 Task: Assign in the project AgileDive the issue 'Create a new online platform for online personal finance courses with advanced budgeting and financial planning features' to the sprint 'Product Roadmap Sprint'. Assign in the project AgileDive the issue 'Implement a new cloud-based contract management system for a company with advanced contract creation and tracking features' to the sprint 'Product Roadmap Sprint'. Assign in the project AgileDive the issue 'Integrate a new video tutorial feature into an existing e-learning platform to improve user engagement and learning outcomes' to the sprint 'Product Roadmap Sprint'. Assign in the project AgileDive the issue 'Develop a new tool for automated testing of cross-device compatibility and responsiveness' to the sprint 'Product Roadmap Sprint'
Action: Mouse moved to (585, 721)
Screenshot: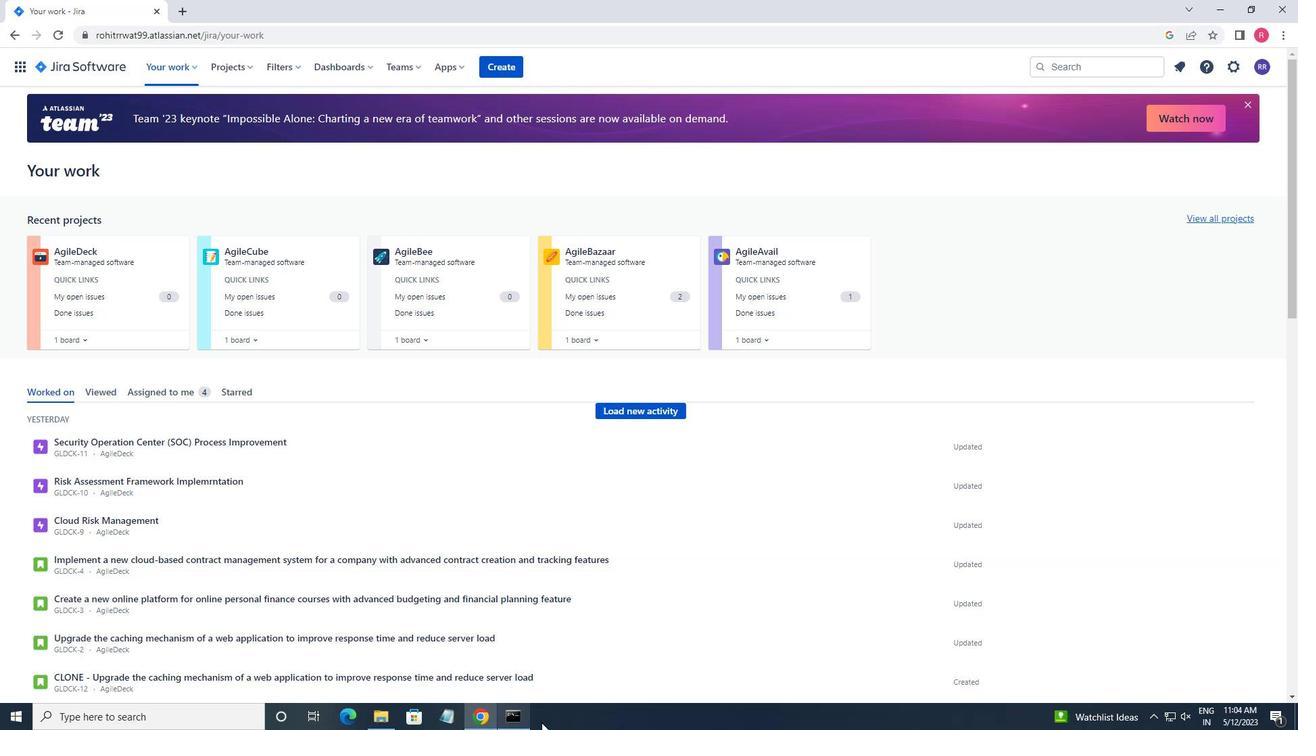 
Action: Mouse scrolled (585, 721) with delta (0, 0)
Screenshot: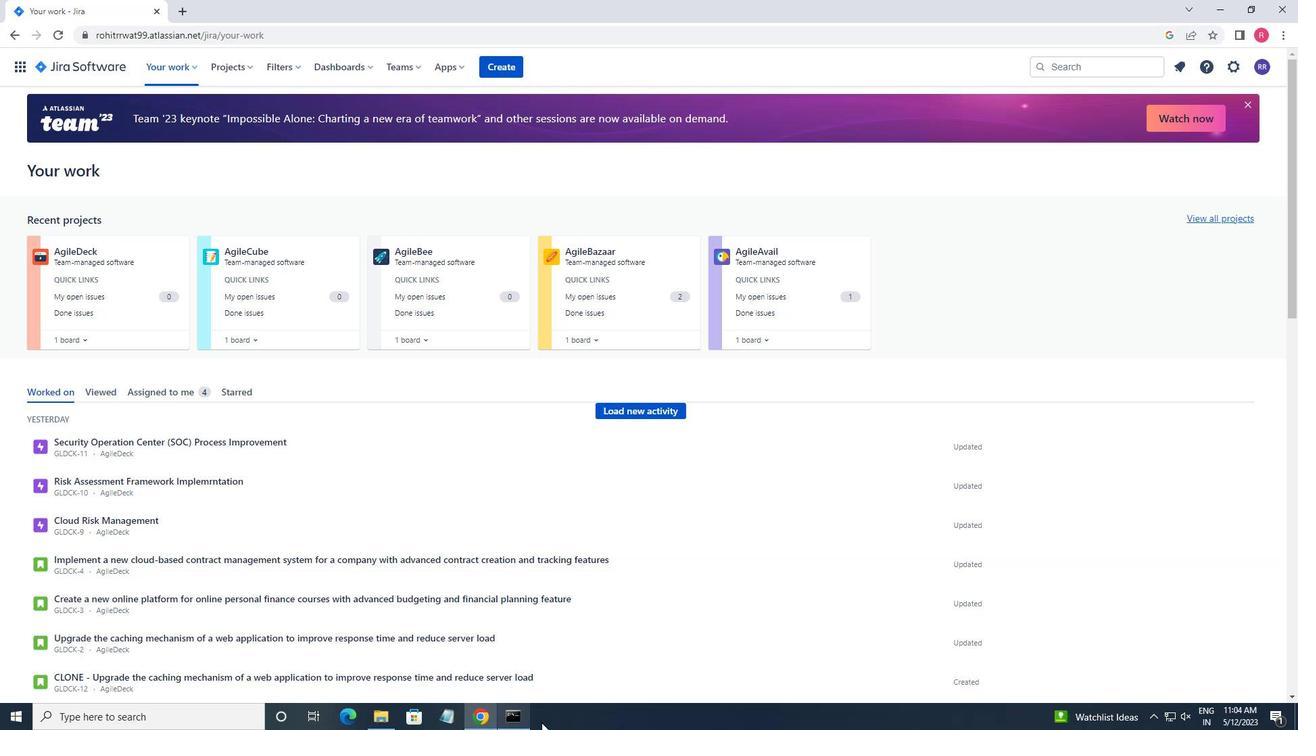 
Action: Mouse moved to (602, 715)
Screenshot: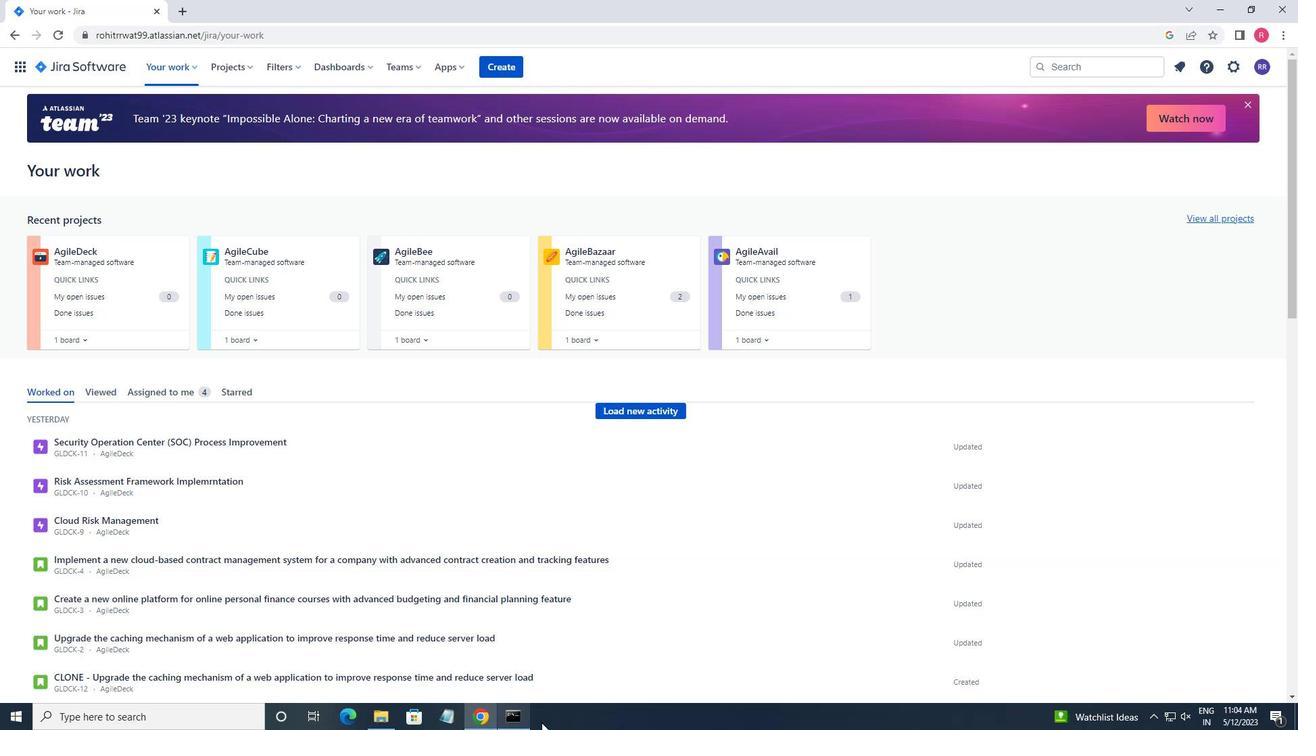 
Action: Mouse scrolled (602, 714) with delta (0, 0)
Screenshot: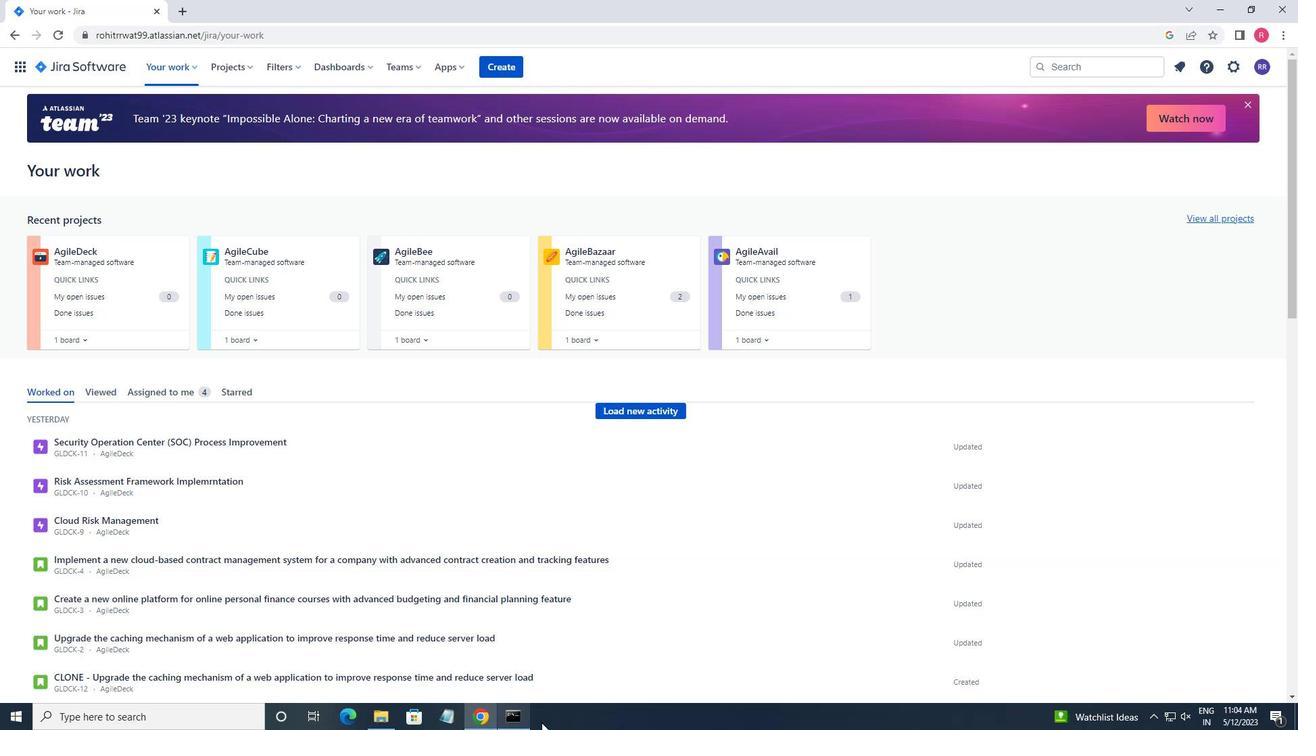 
Action: Mouse moved to (240, 71)
Screenshot: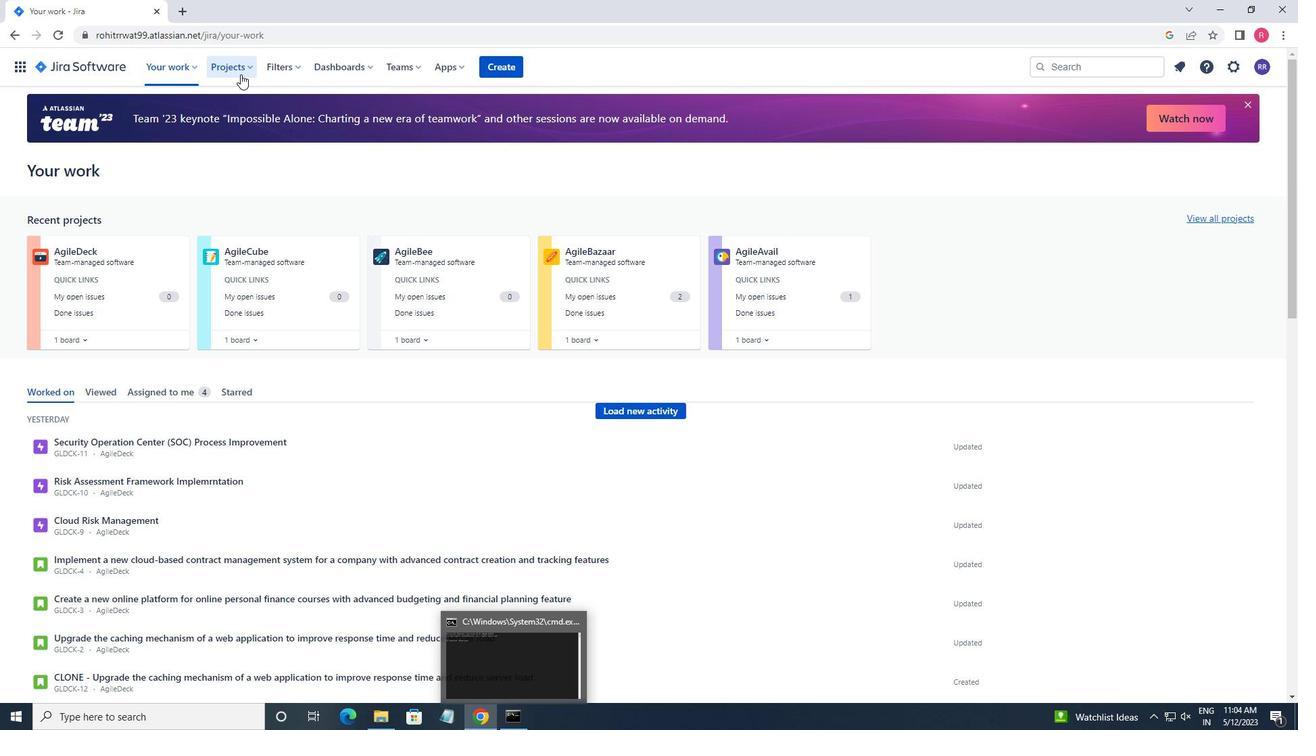 
Action: Mouse pressed left at (240, 71)
Screenshot: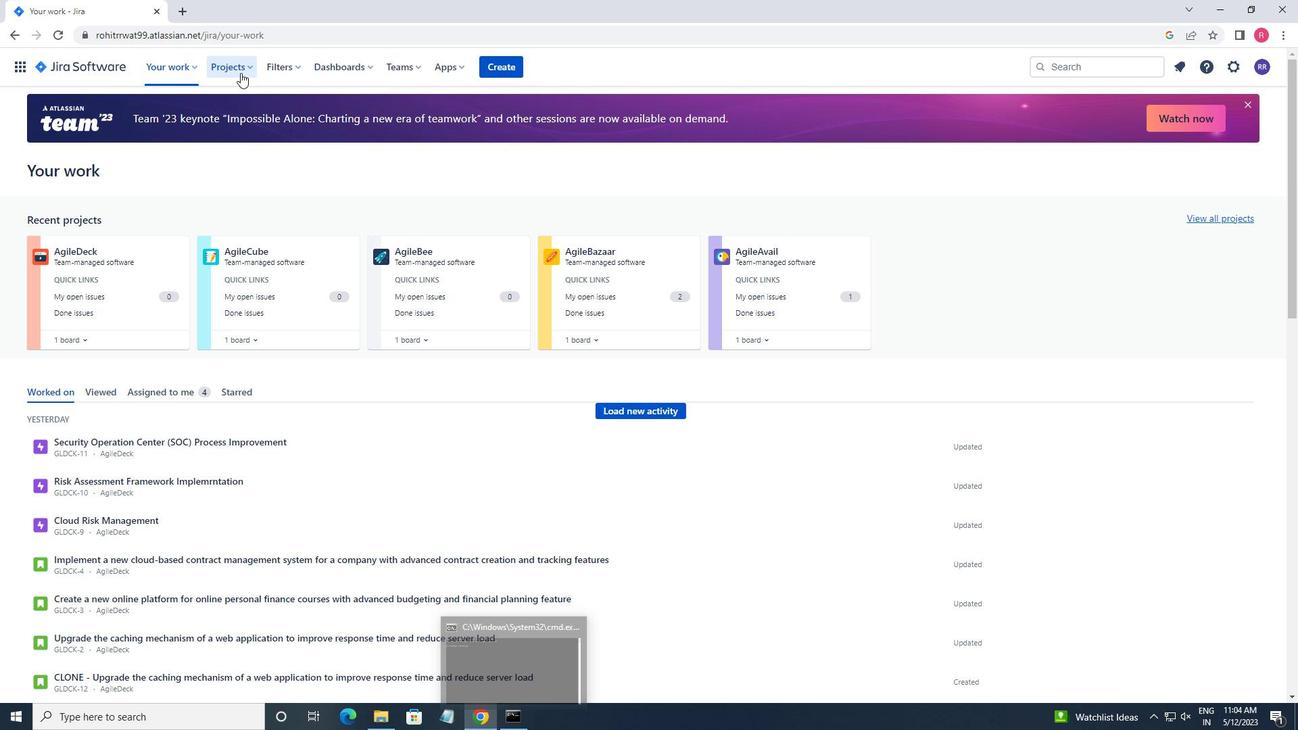 
Action: Mouse moved to (261, 138)
Screenshot: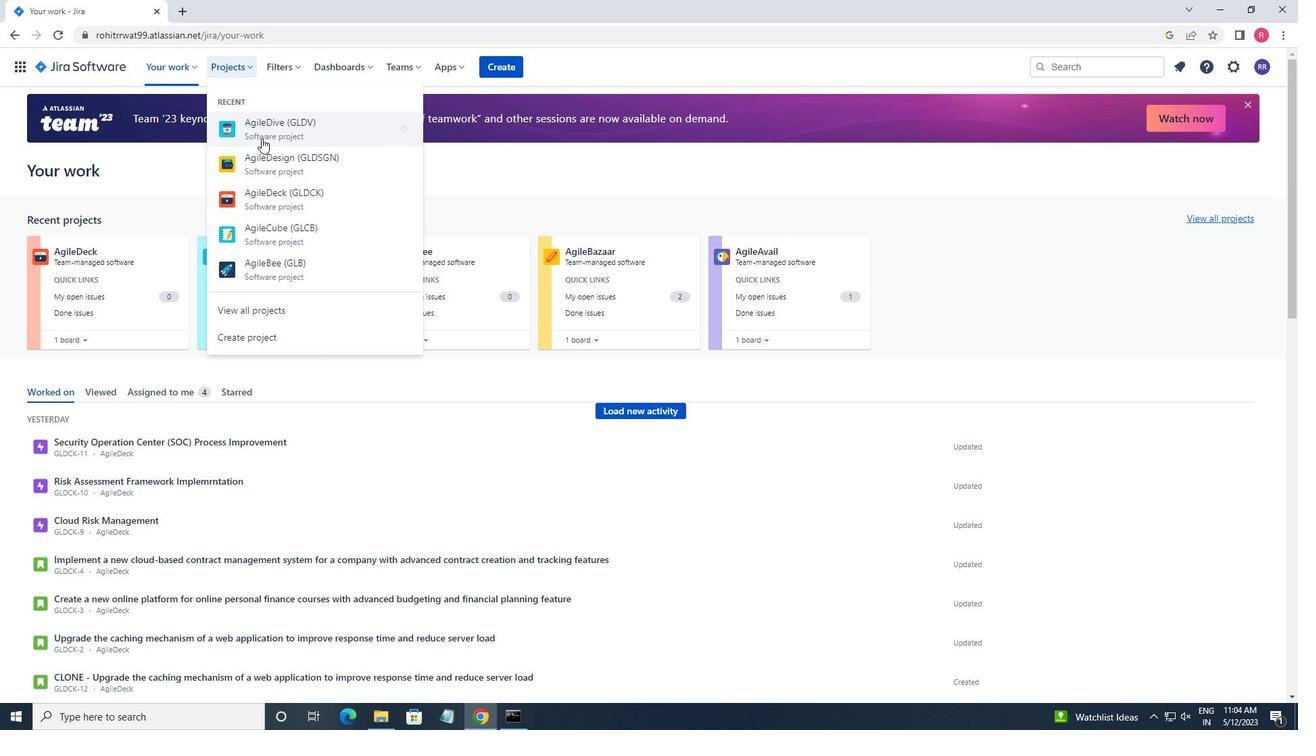 
Action: Mouse pressed left at (261, 138)
Screenshot: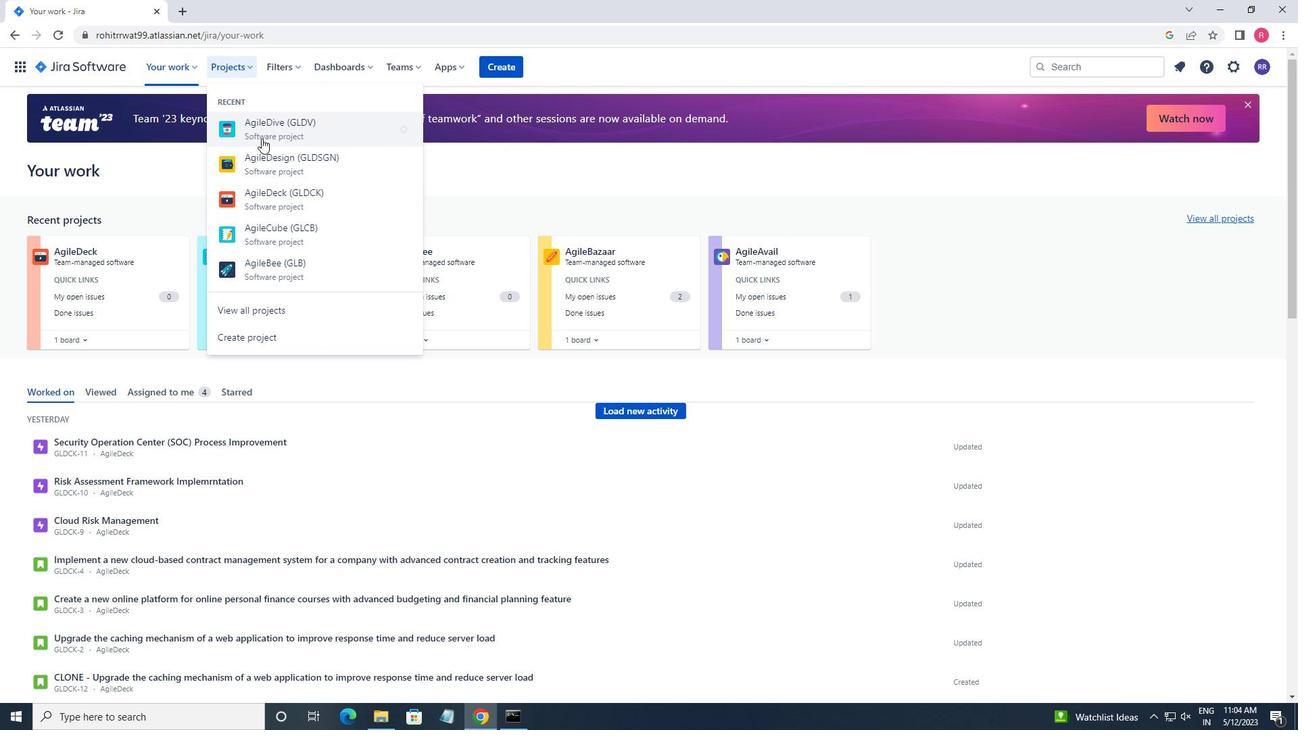 
Action: Mouse moved to (73, 200)
Screenshot: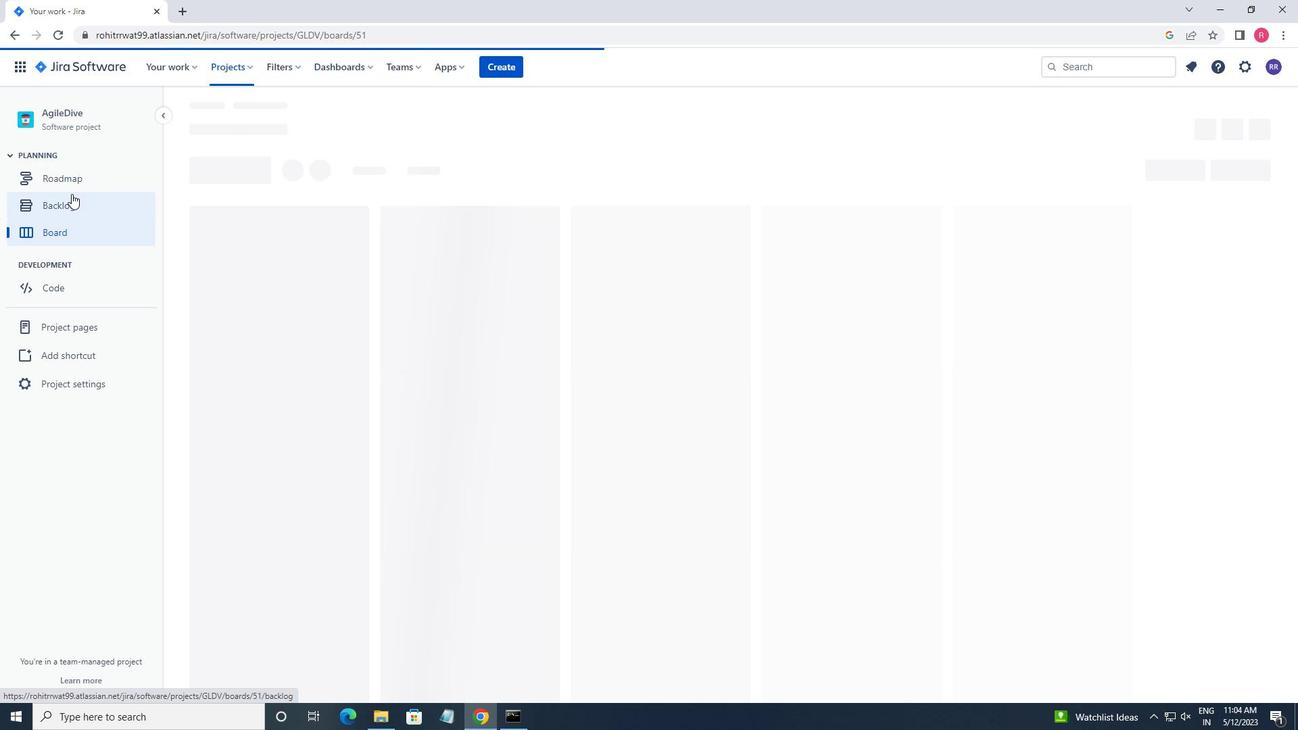 
Action: Mouse pressed left at (73, 200)
Screenshot: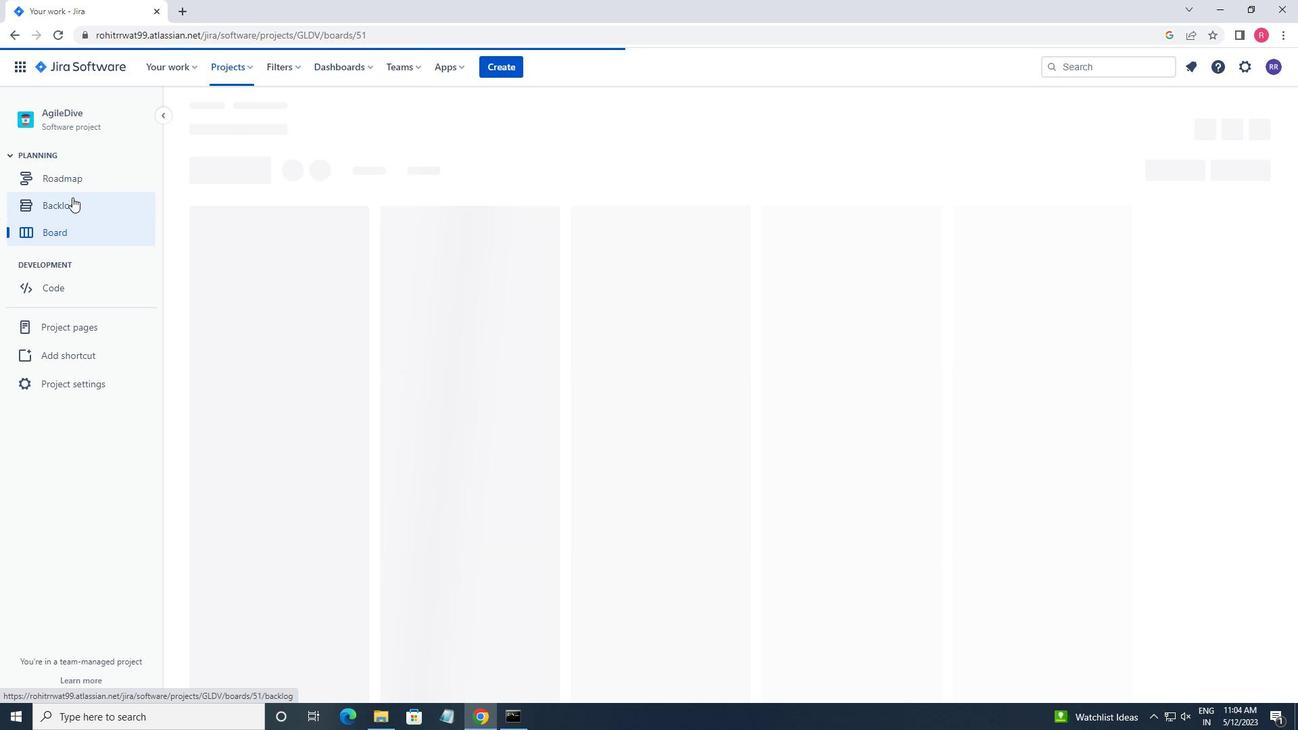 
Action: Mouse moved to (494, 443)
Screenshot: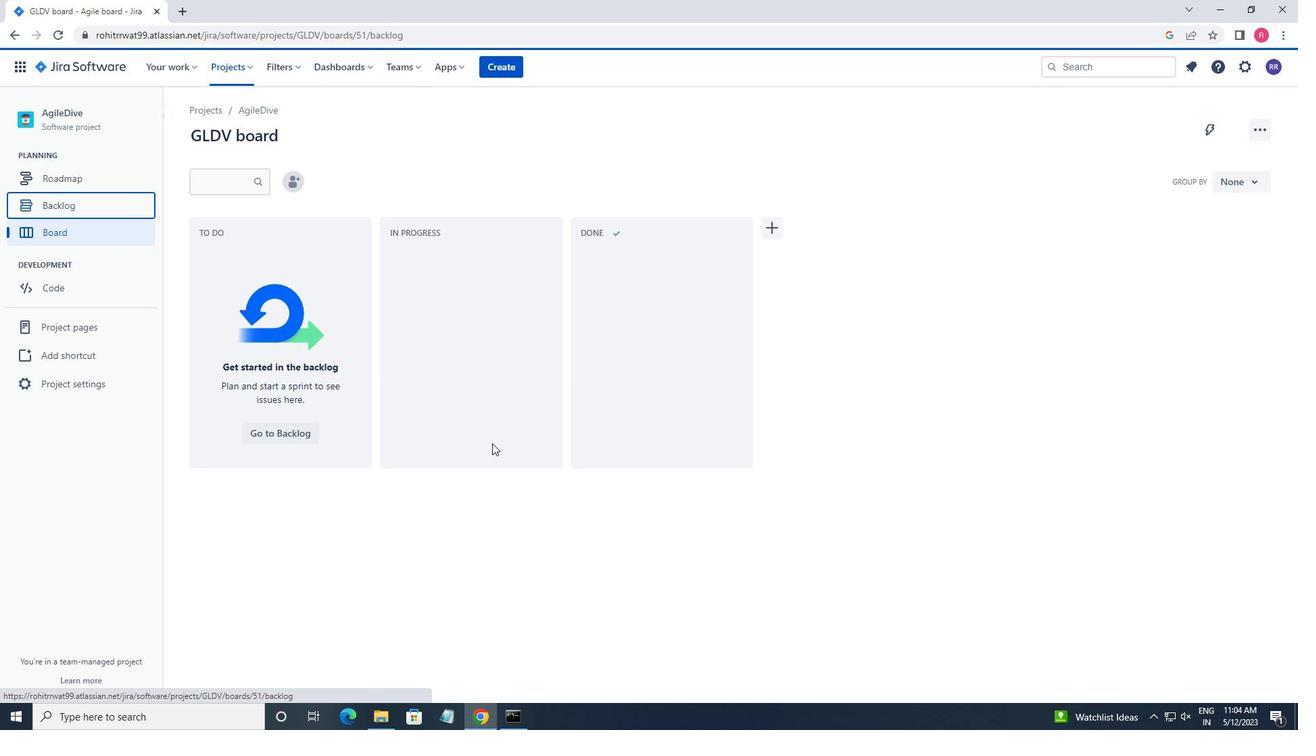 
Action: Mouse scrolled (494, 442) with delta (0, 0)
Screenshot: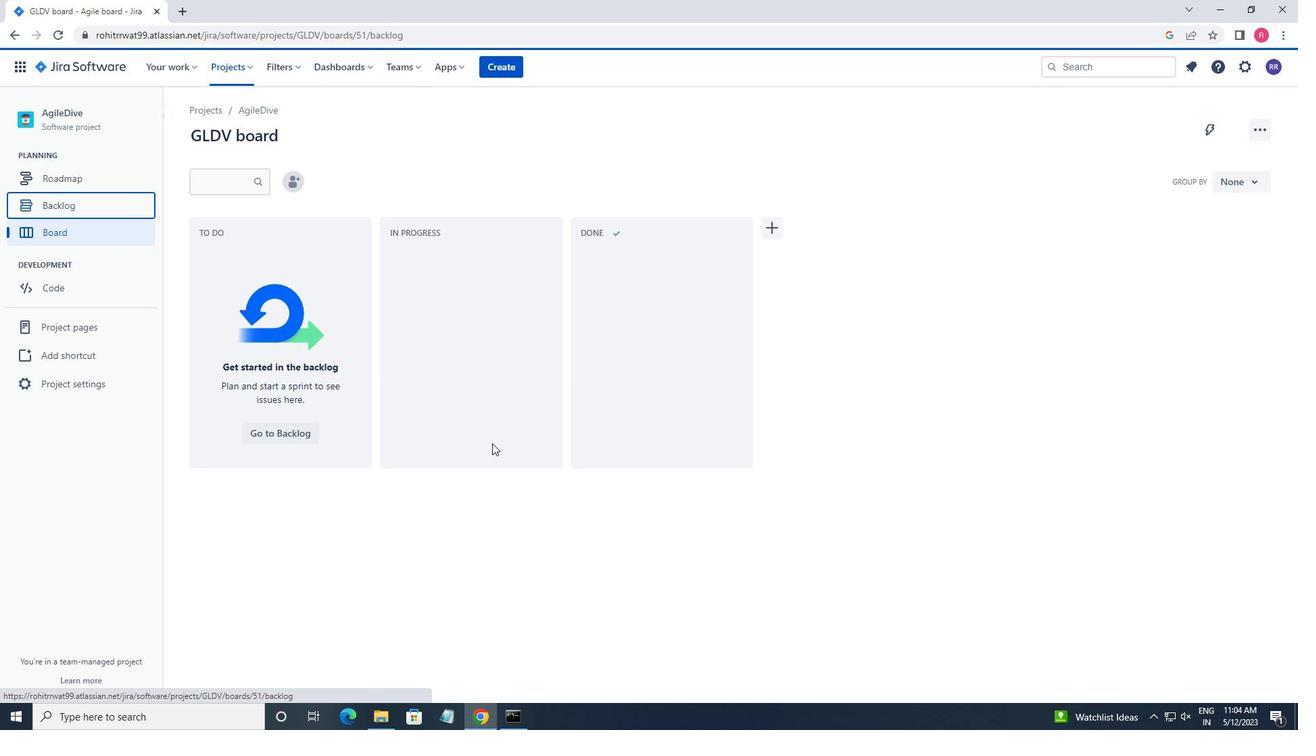 
Action: Mouse moved to (497, 445)
Screenshot: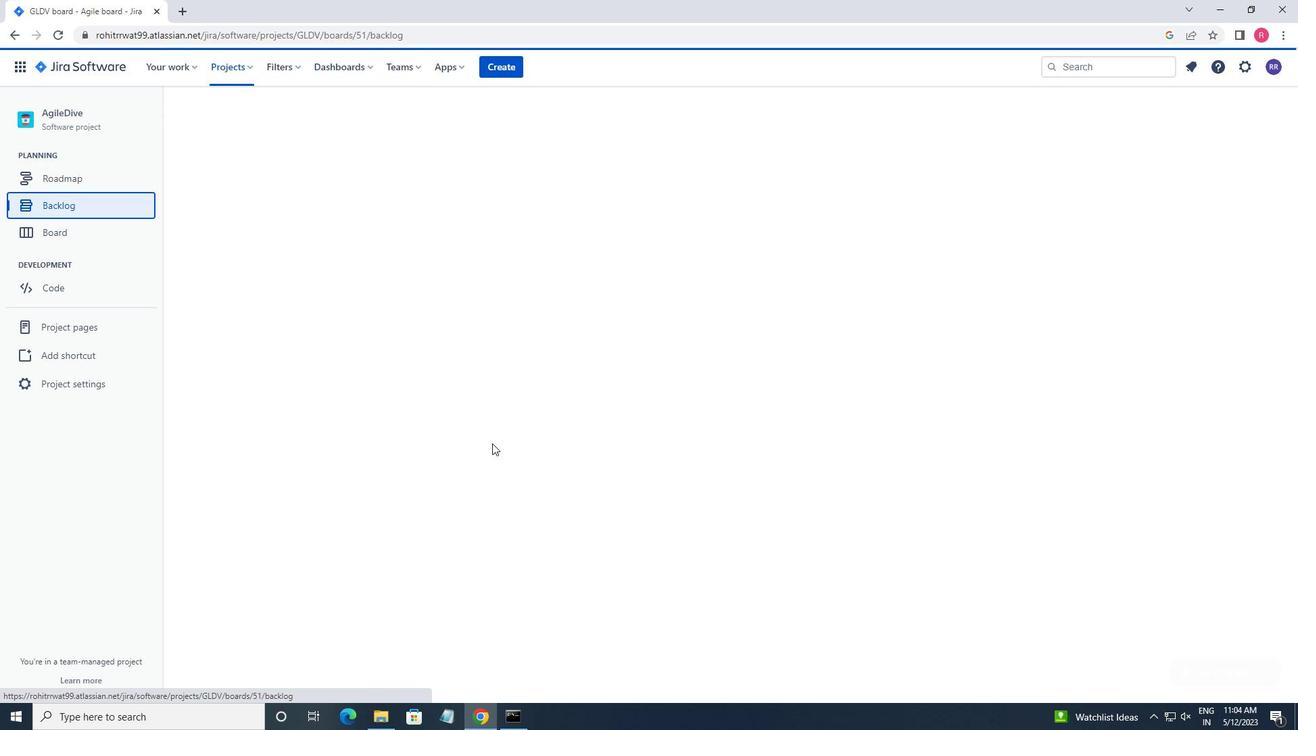 
Action: Mouse scrolled (497, 444) with delta (0, 0)
Screenshot: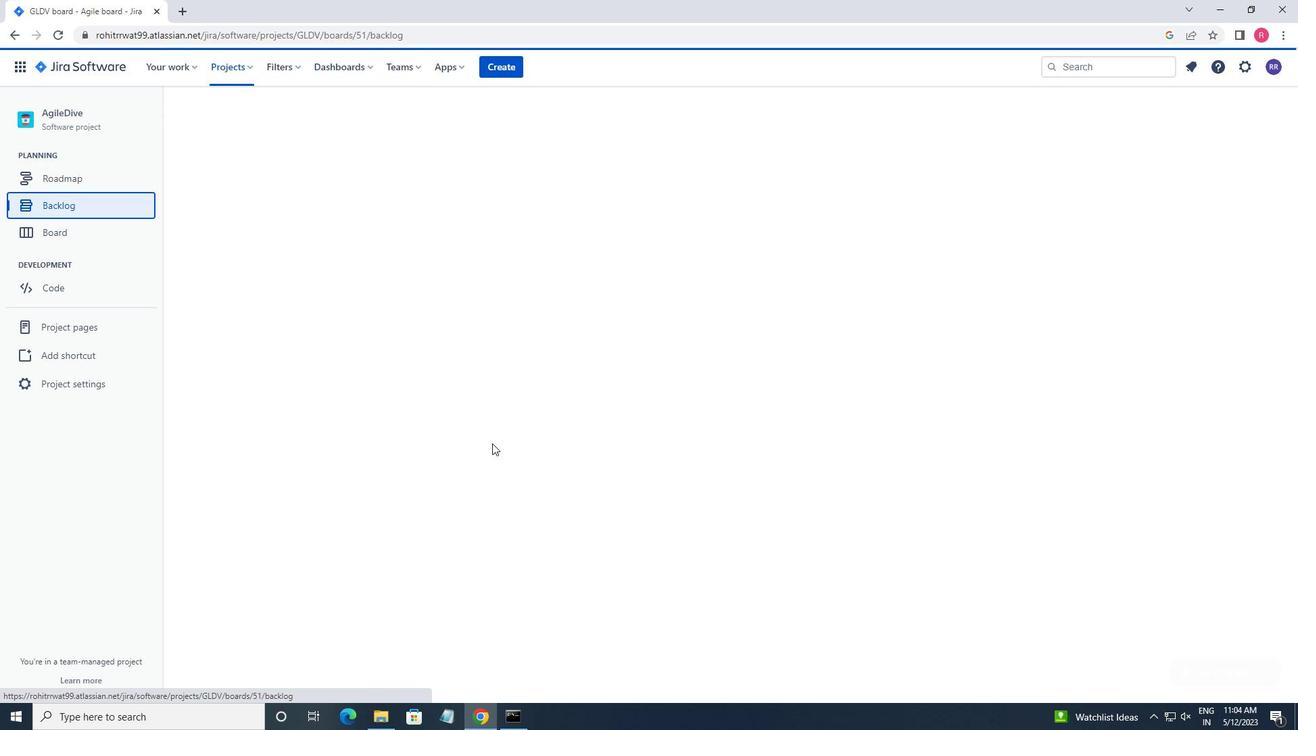 
Action: Mouse moved to (500, 447)
Screenshot: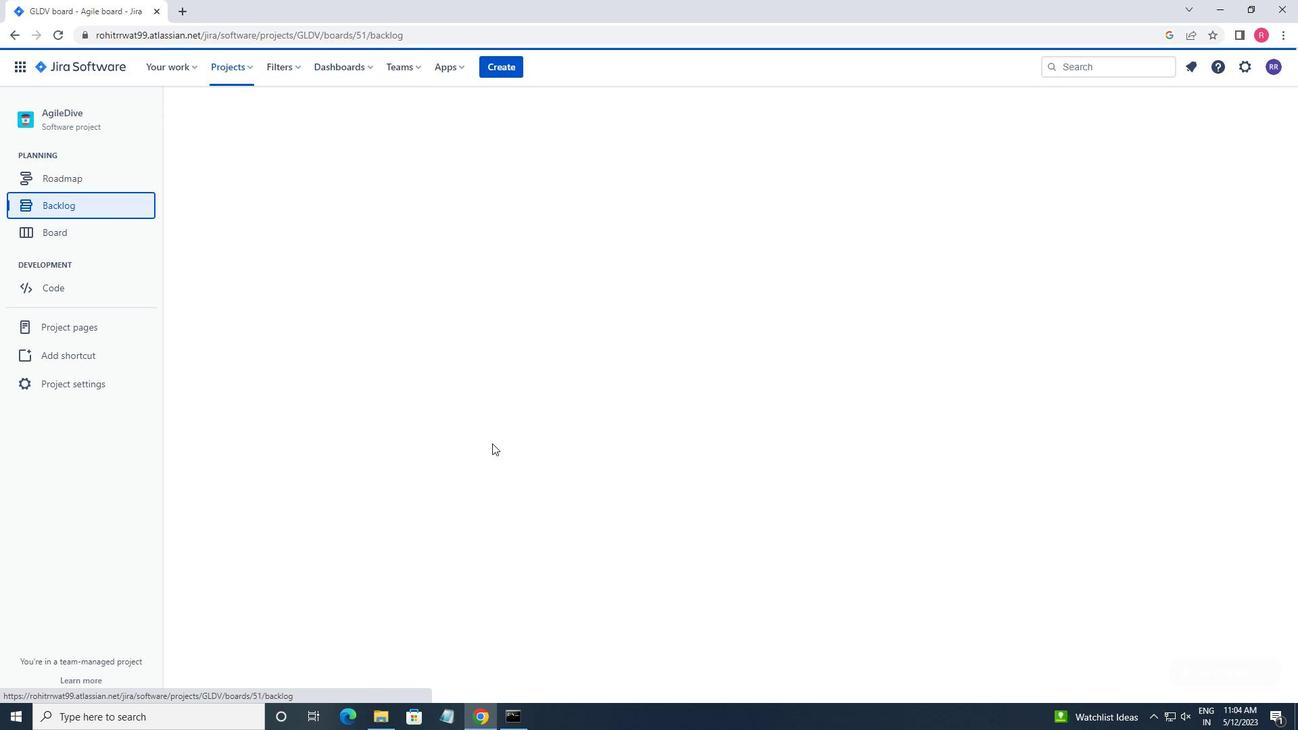 
Action: Mouse scrolled (500, 446) with delta (0, 0)
Screenshot: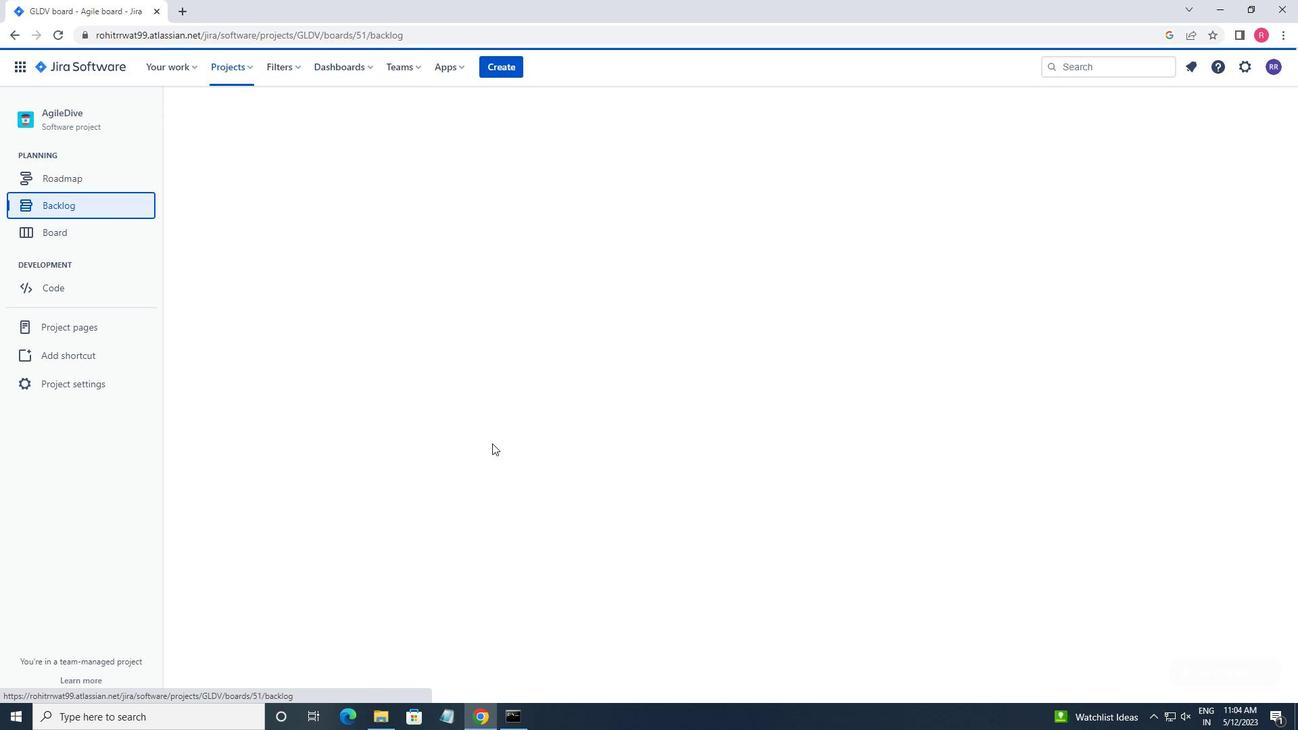 
Action: Mouse moved to (502, 447)
Screenshot: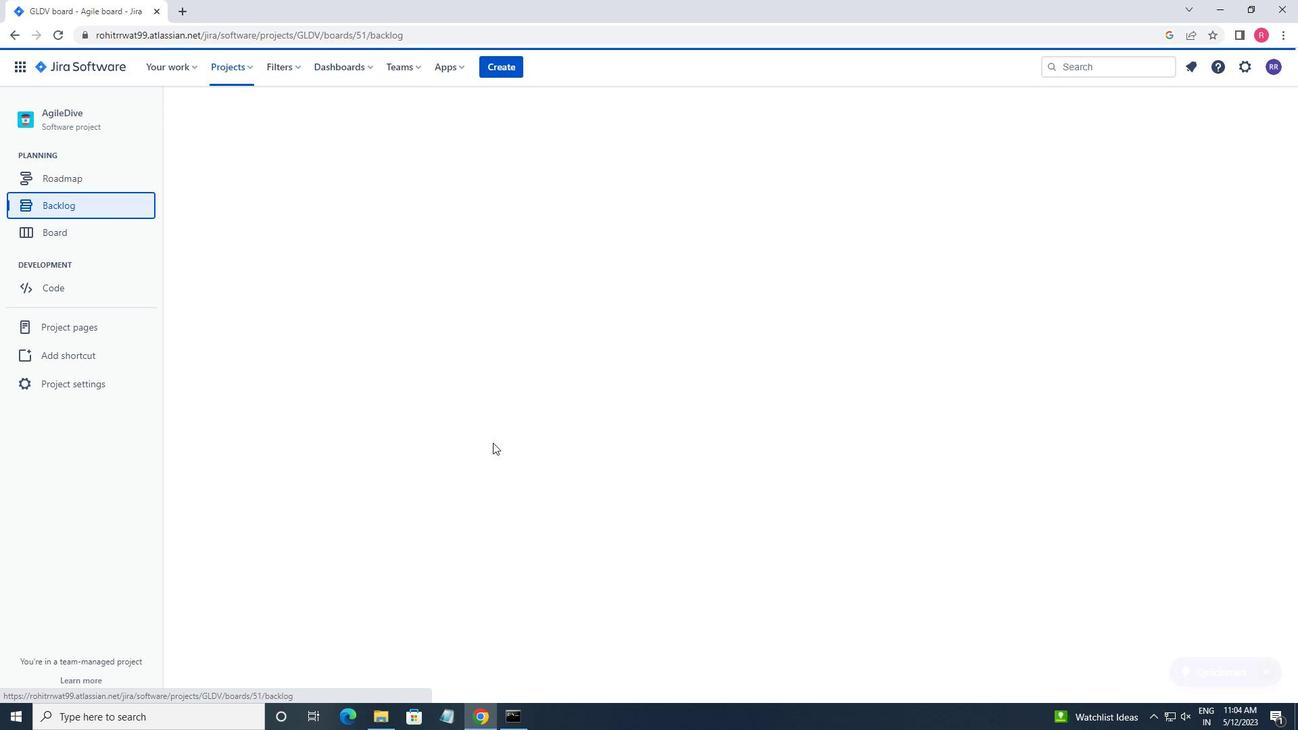 
Action: Mouse scrolled (502, 446) with delta (0, 0)
Screenshot: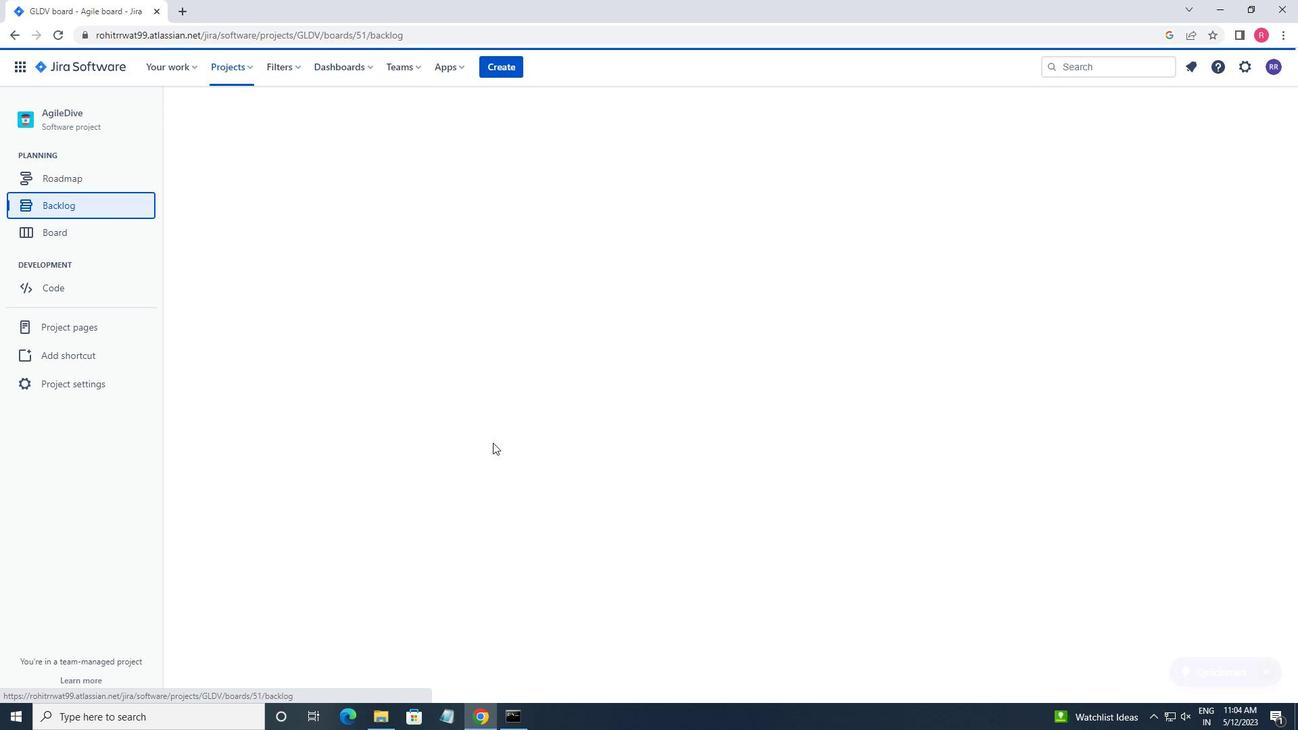 
Action: Mouse moved to (504, 448)
Screenshot: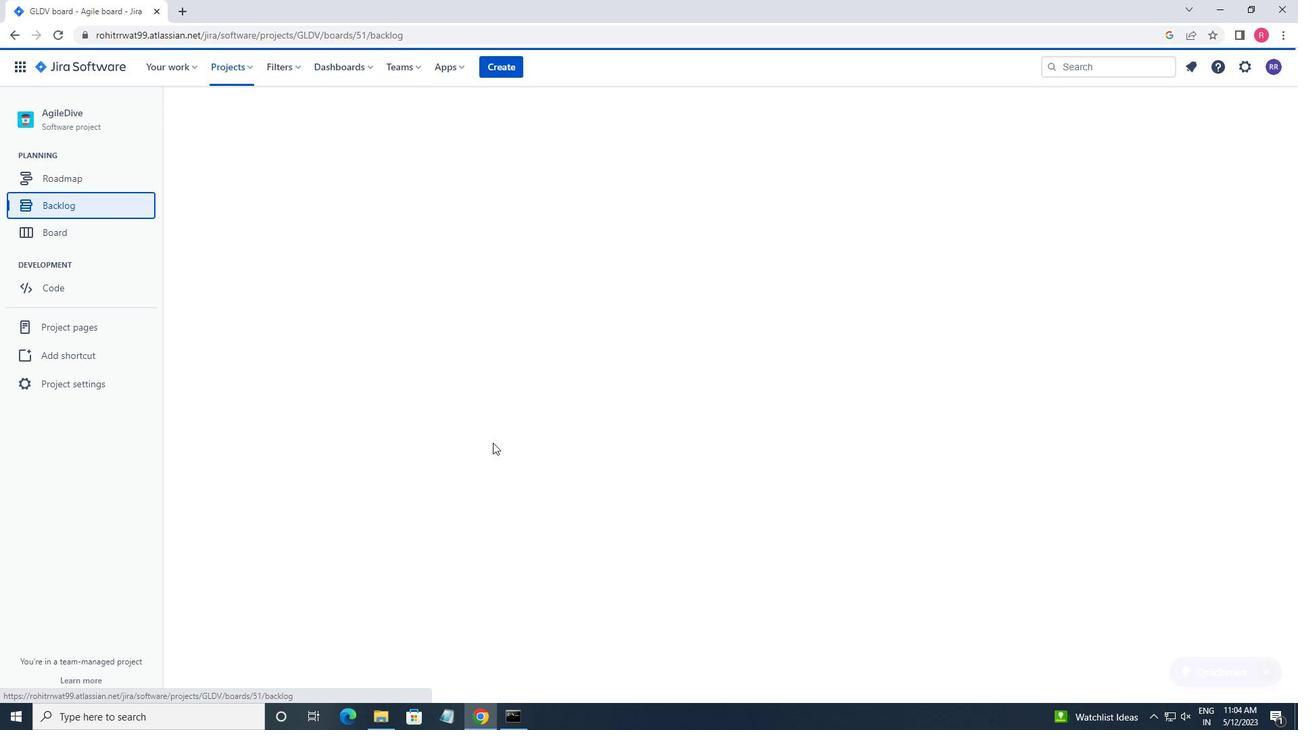 
Action: Mouse scrolled (504, 447) with delta (0, 0)
Screenshot: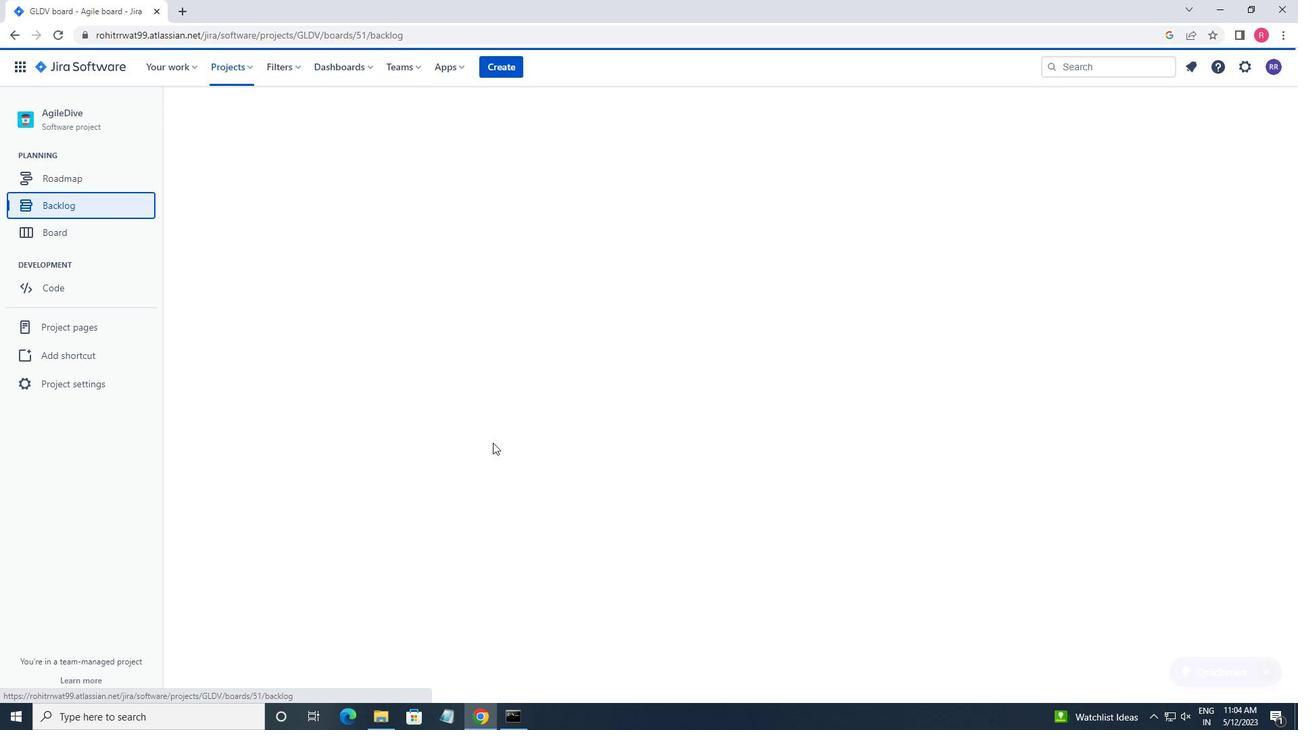 
Action: Mouse moved to (513, 449)
Screenshot: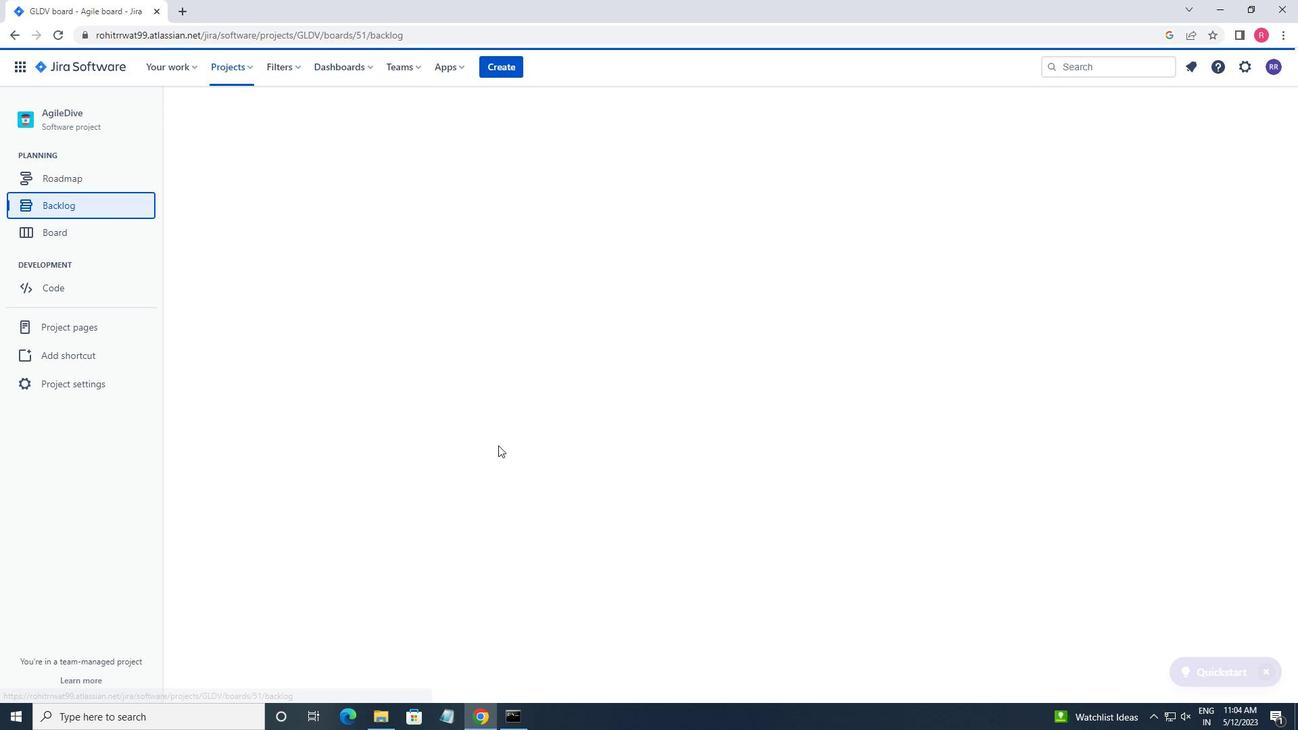 
Action: Mouse scrolled (513, 448) with delta (0, 0)
Screenshot: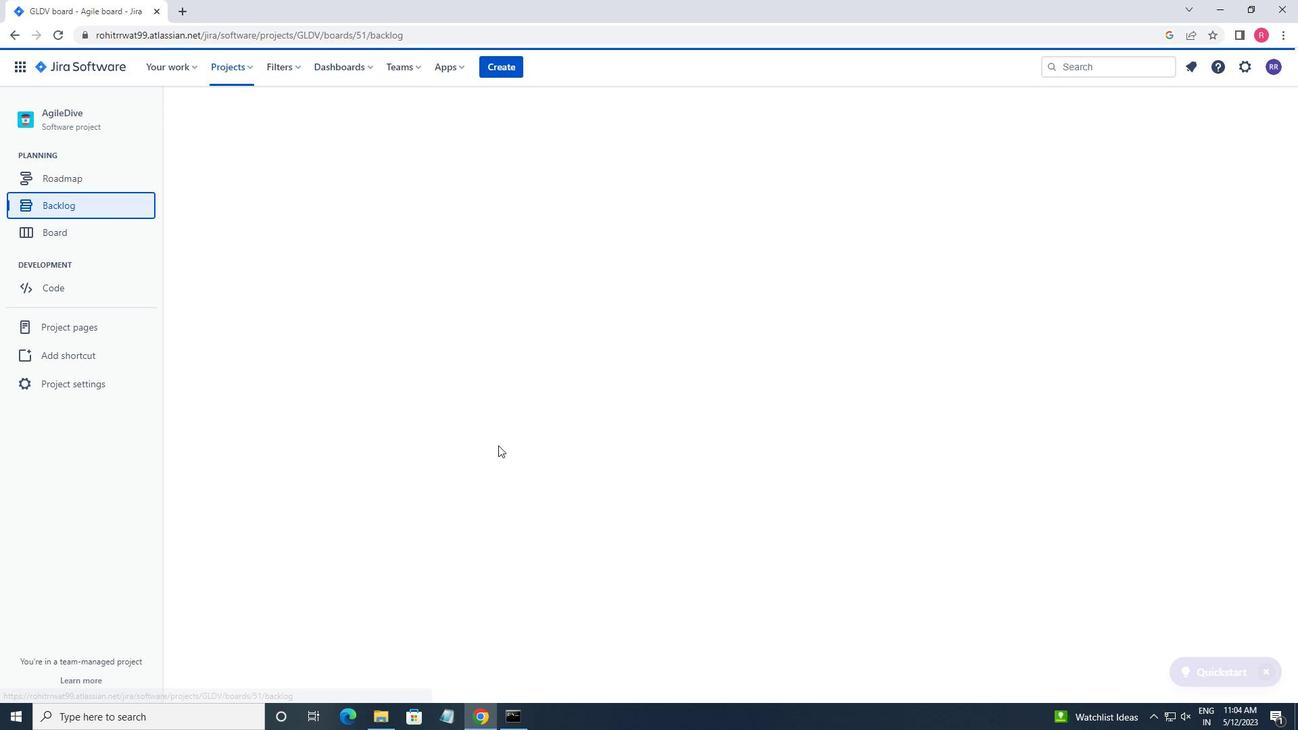 
Action: Mouse moved to (585, 471)
Screenshot: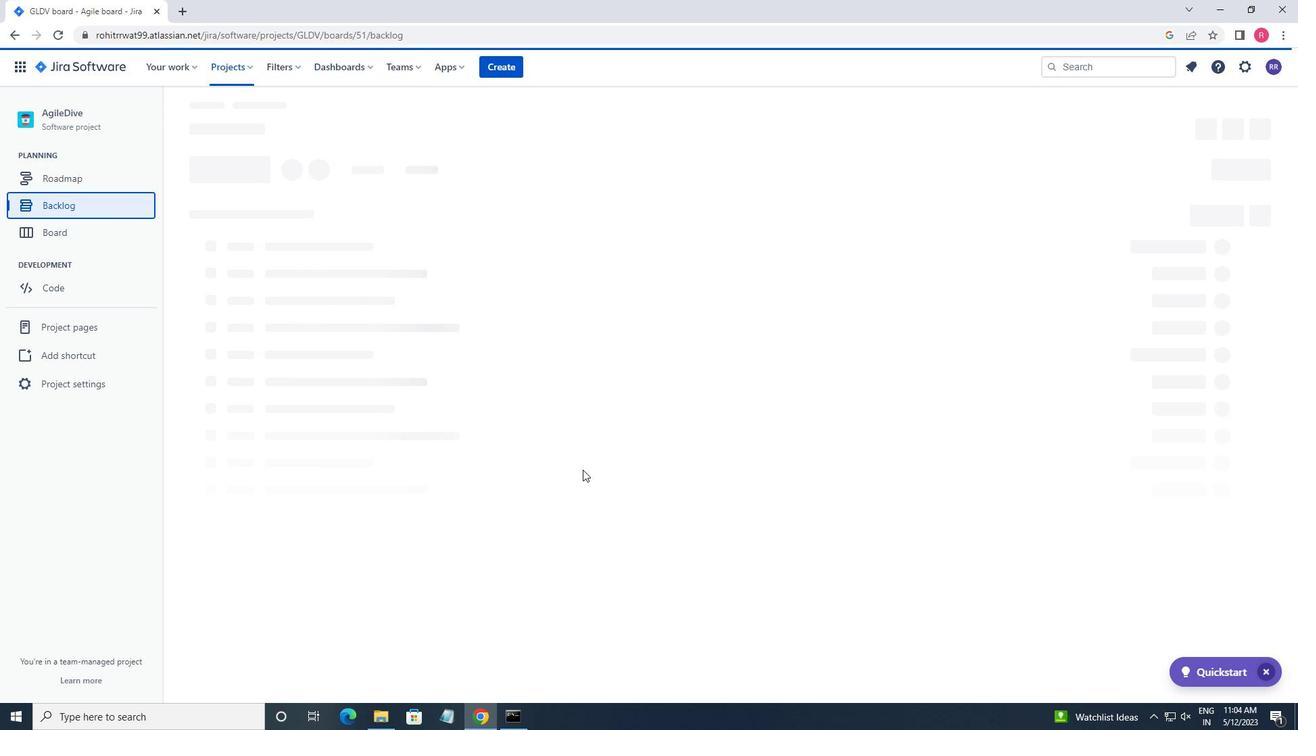 
Action: Mouse scrolled (585, 470) with delta (0, 0)
Screenshot: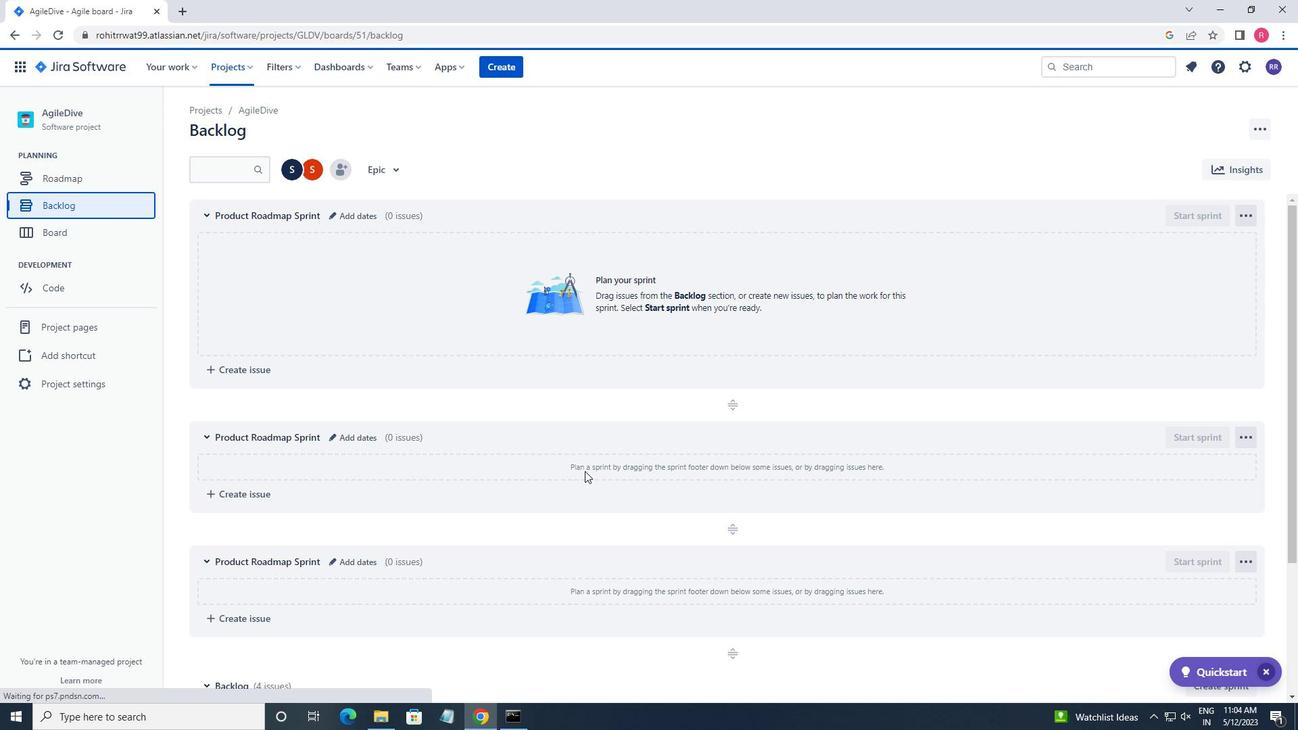 
Action: Mouse scrolled (585, 470) with delta (0, 0)
Screenshot: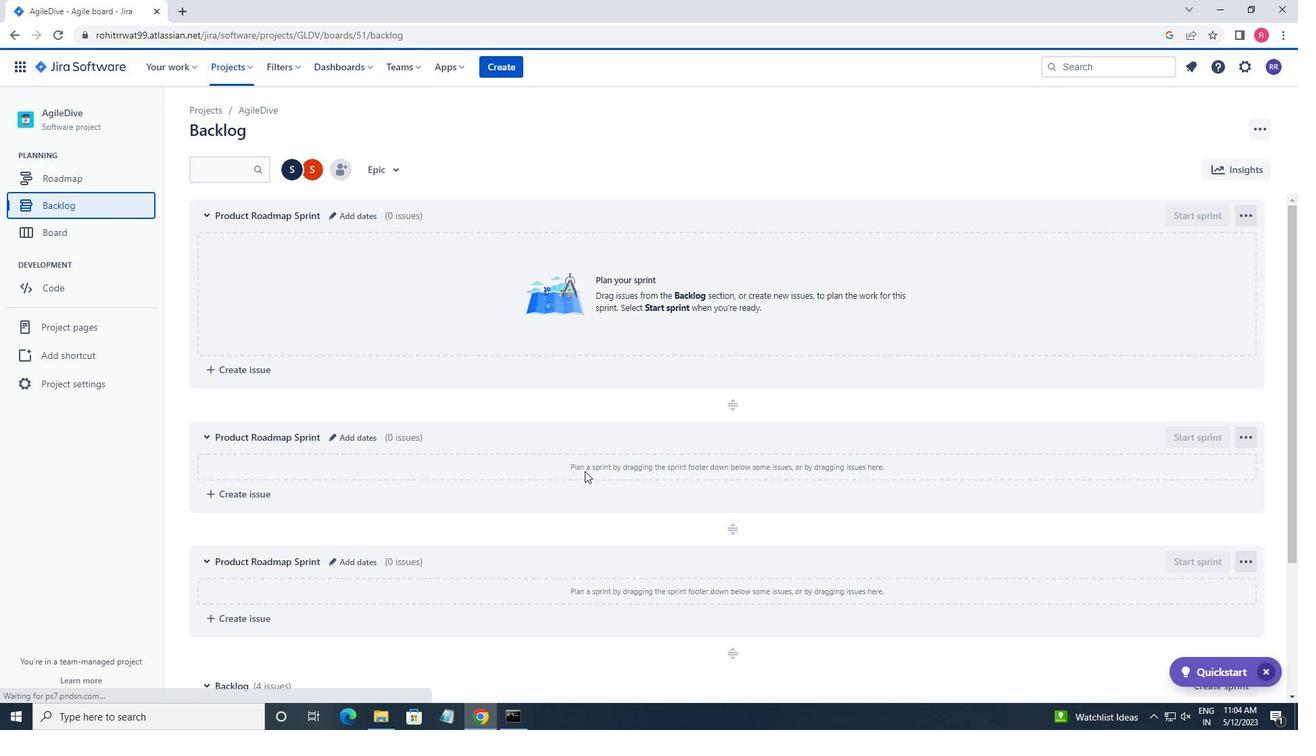 
Action: Mouse scrolled (585, 470) with delta (0, 0)
Screenshot: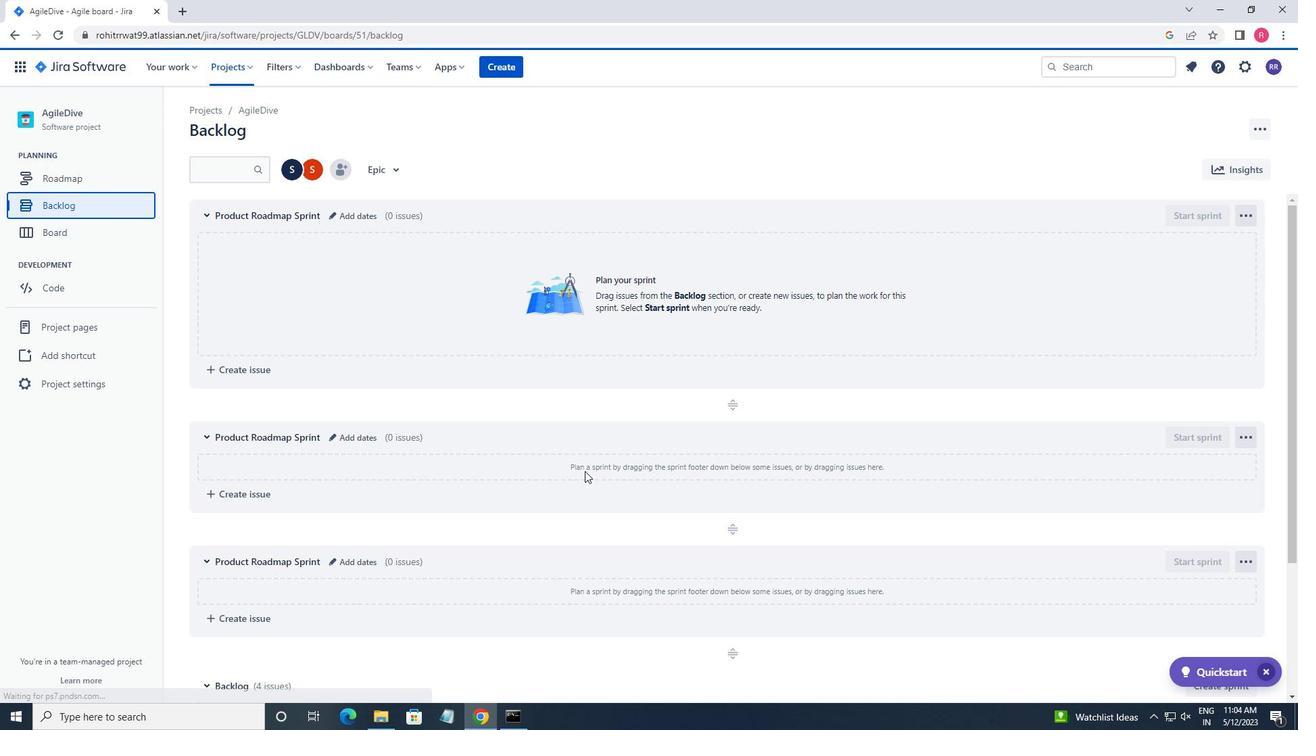 
Action: Mouse scrolled (585, 470) with delta (0, 0)
Screenshot: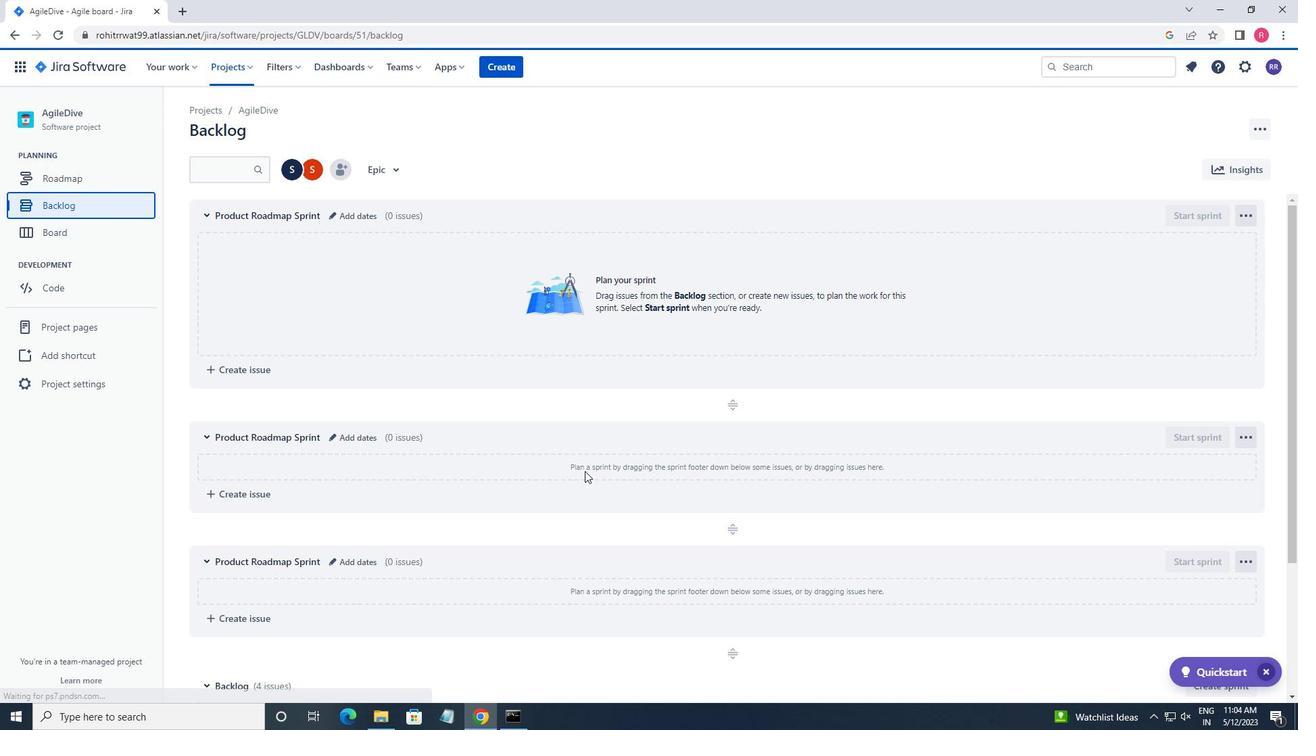 
Action: Mouse scrolled (585, 470) with delta (0, 0)
Screenshot: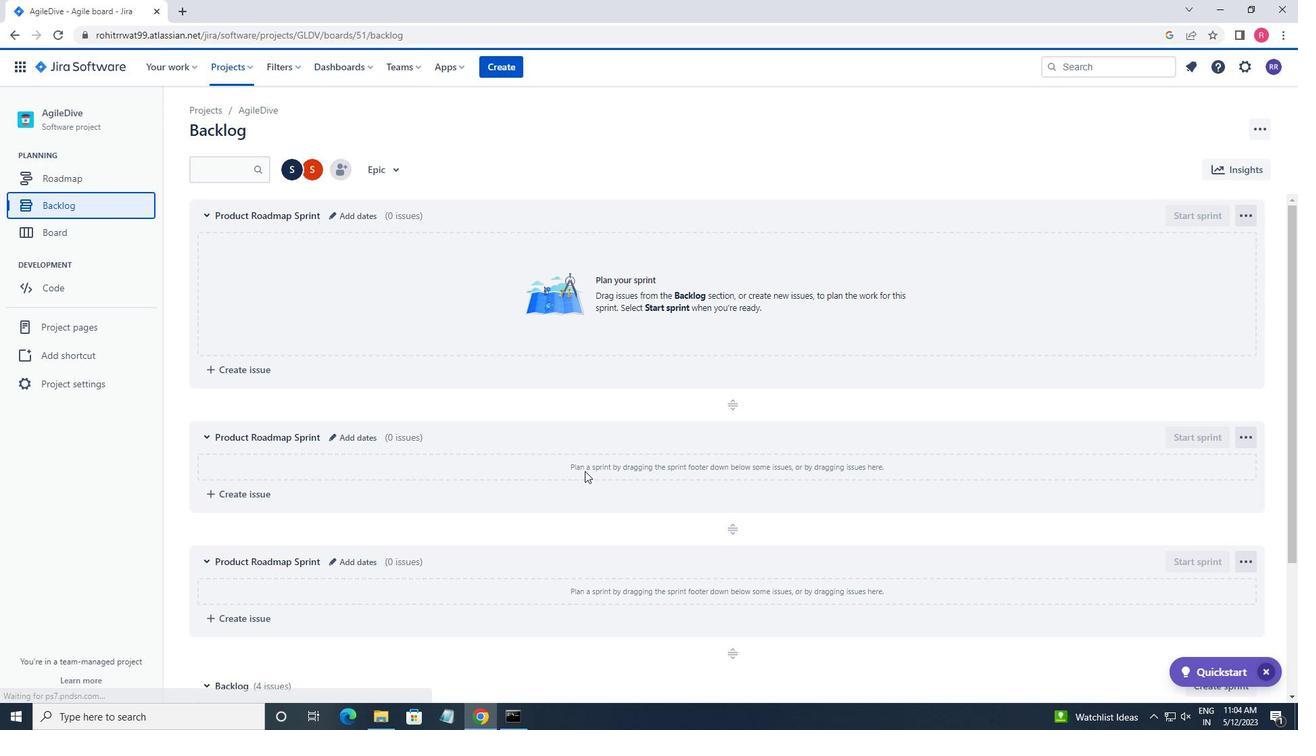 
Action: Mouse moved to (585, 471)
Screenshot: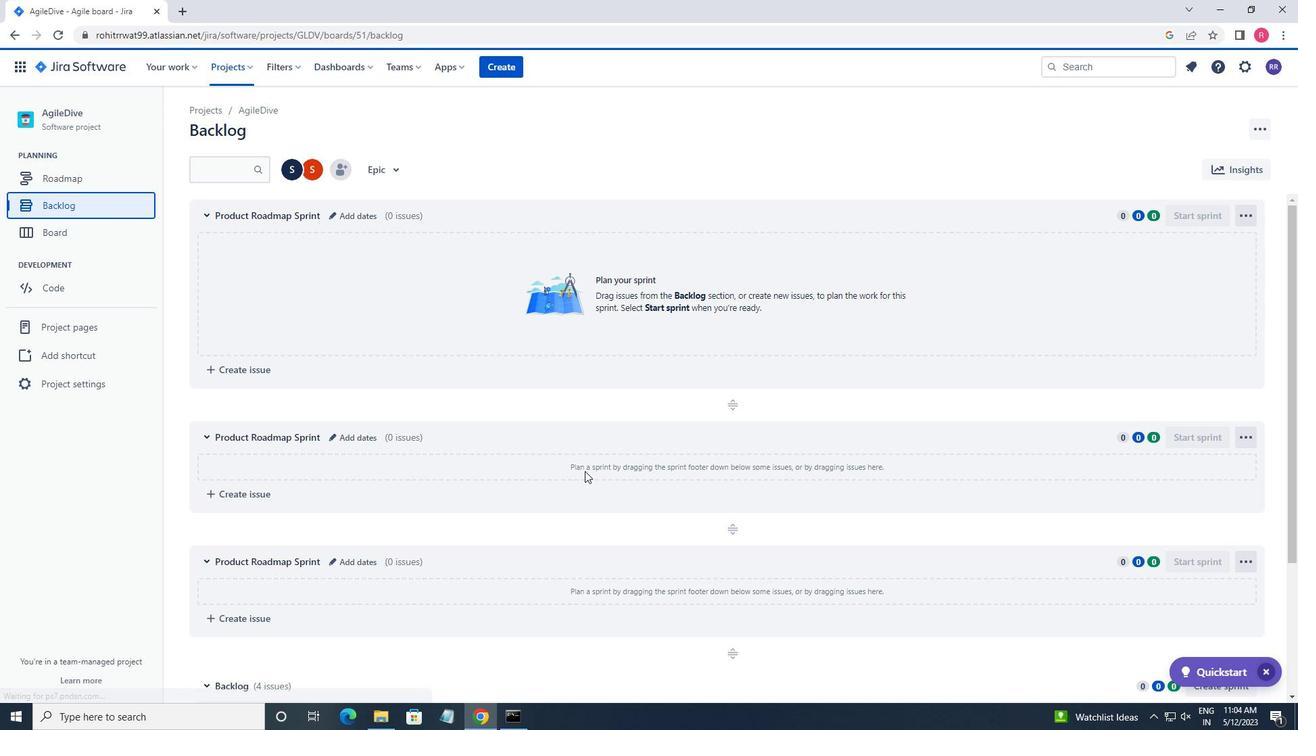 
Action: Mouse scrolled (585, 470) with delta (0, 0)
Screenshot: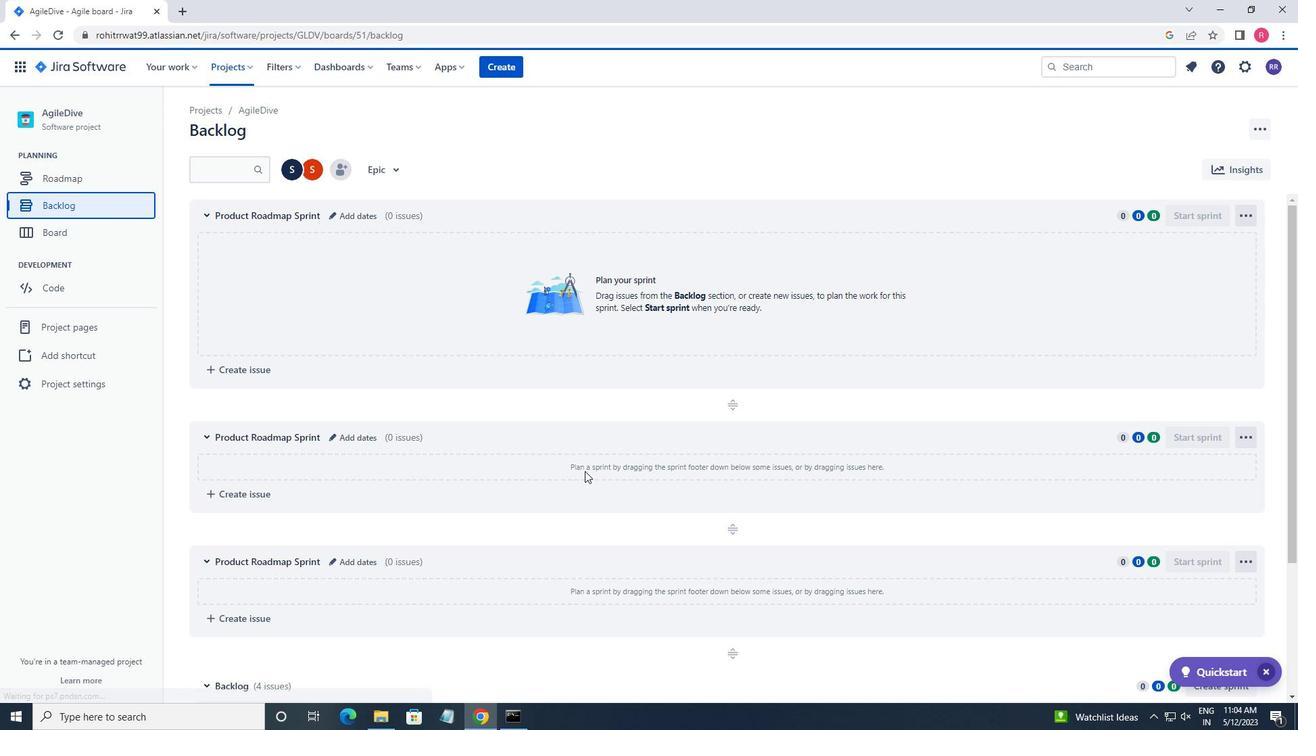 
Action: Mouse moved to (586, 472)
Screenshot: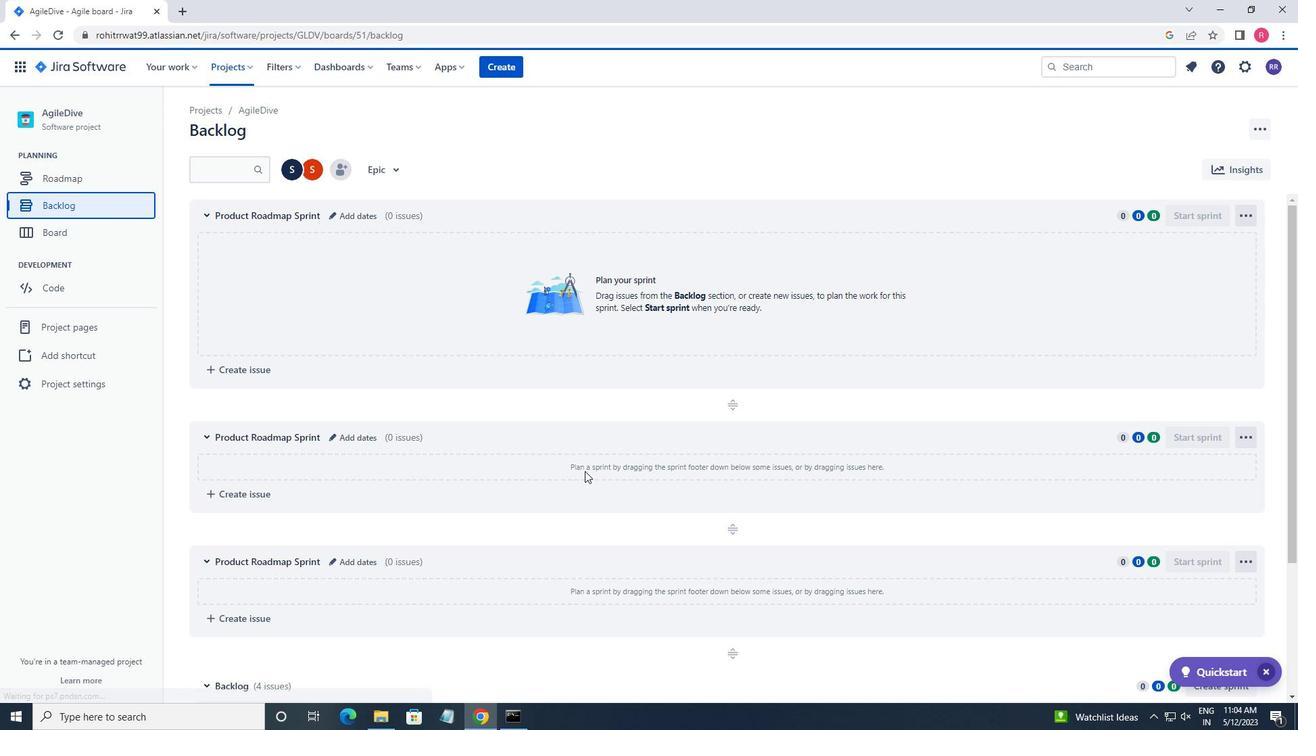 
Action: Mouse scrolled (586, 471) with delta (0, 0)
Screenshot: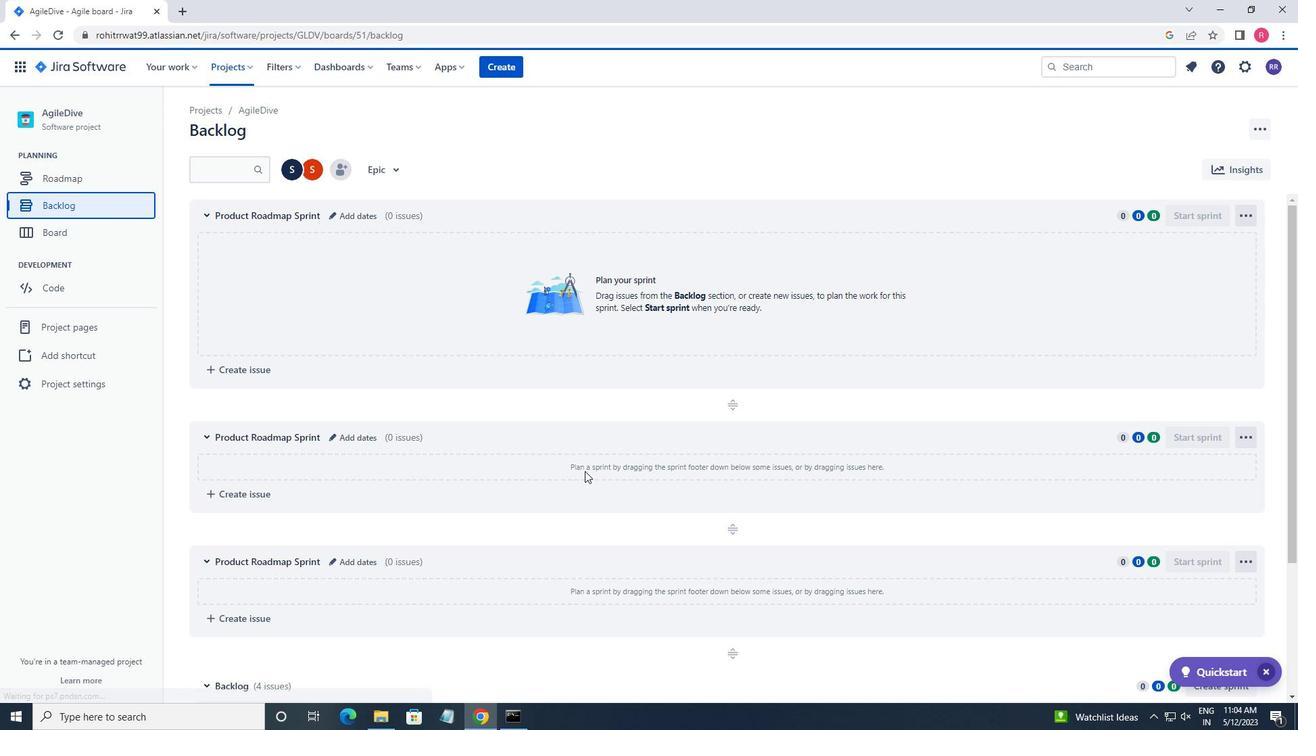 
Action: Mouse moved to (594, 474)
Screenshot: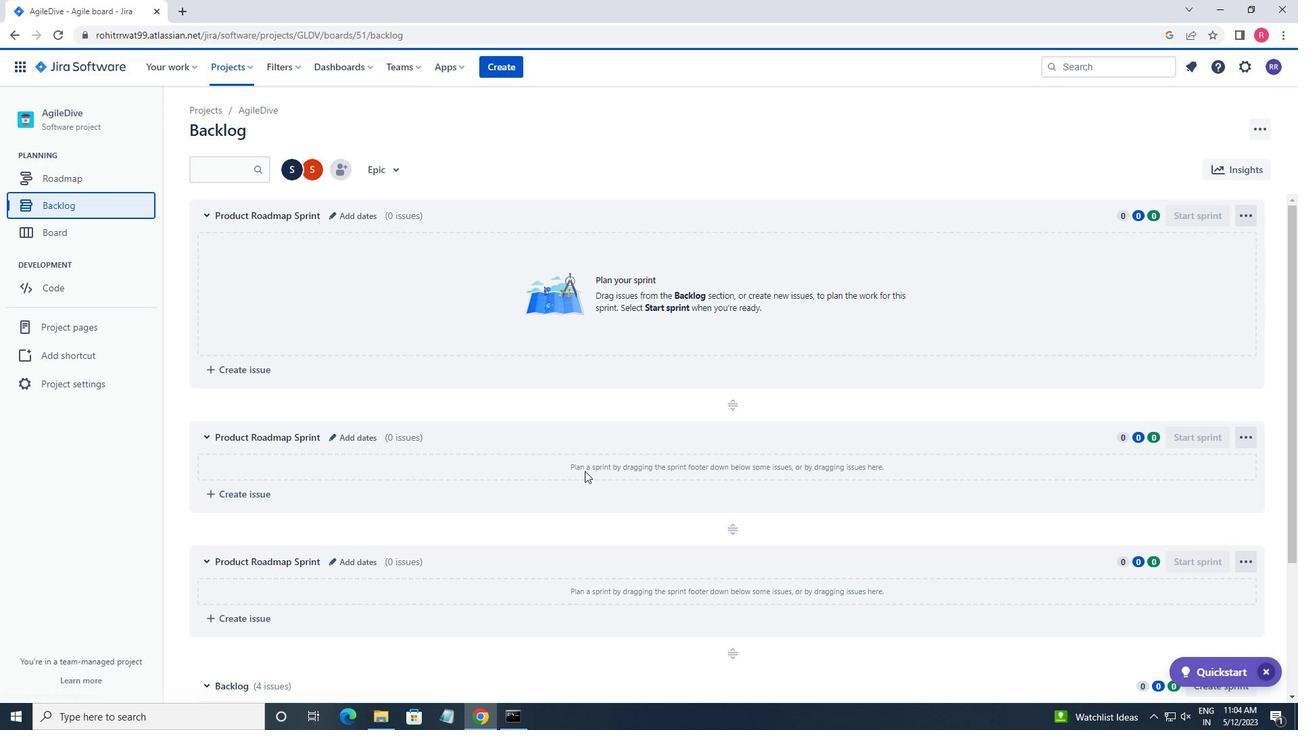 
Action: Mouse scrolled (594, 474) with delta (0, 0)
Screenshot: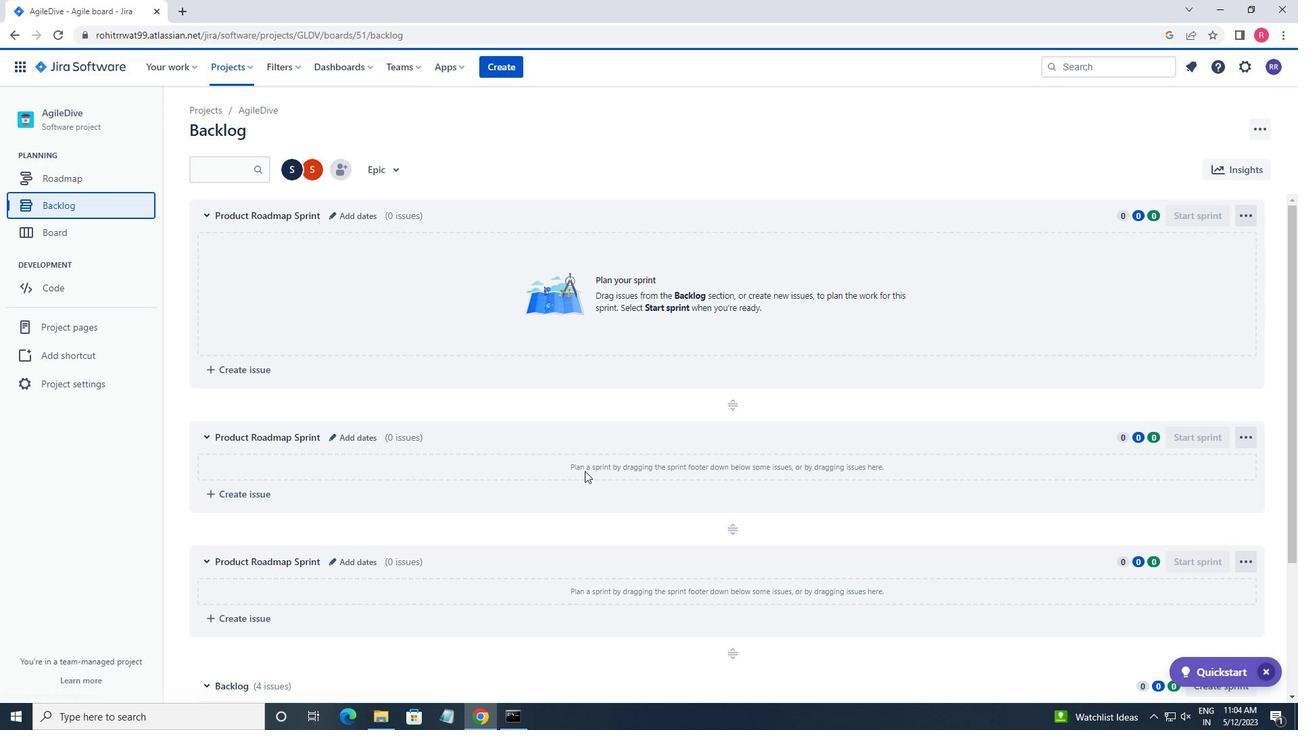 
Action: Mouse moved to (612, 477)
Screenshot: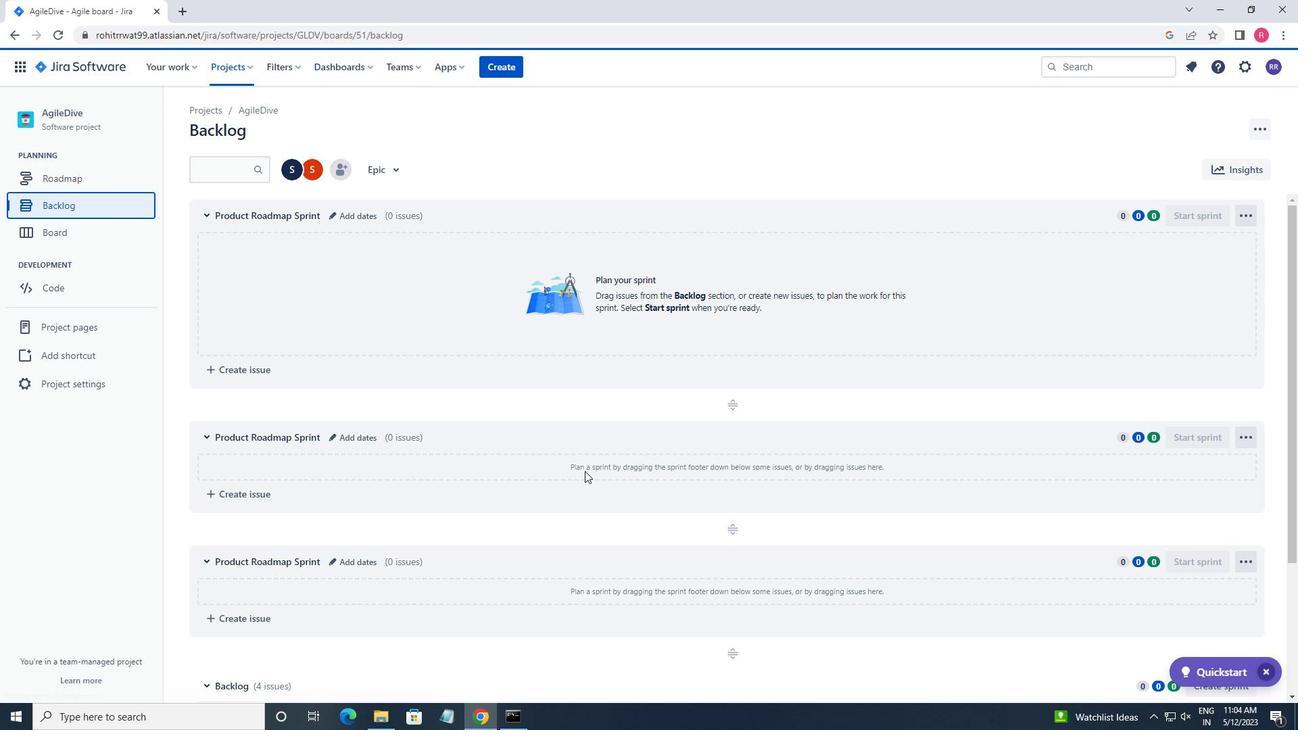 
Action: Mouse scrolled (612, 476) with delta (0, 0)
Screenshot: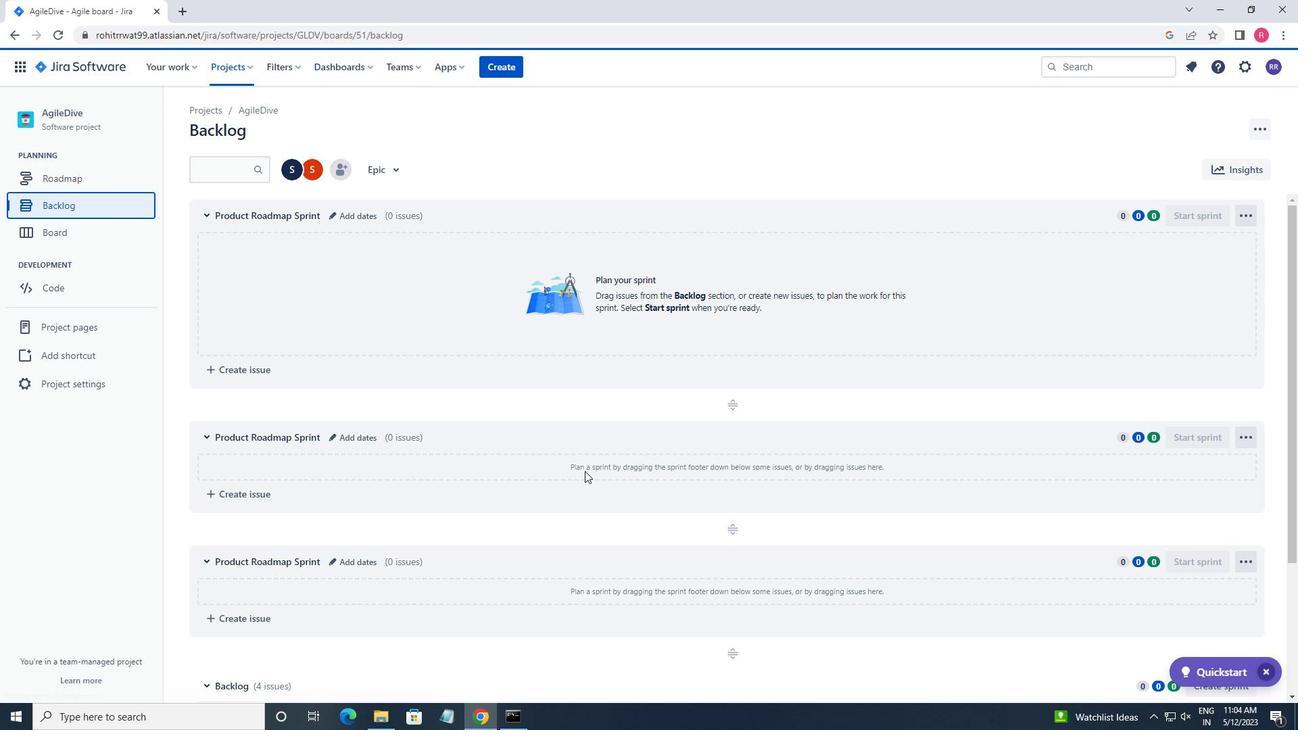
Action: Mouse moved to (657, 492)
Screenshot: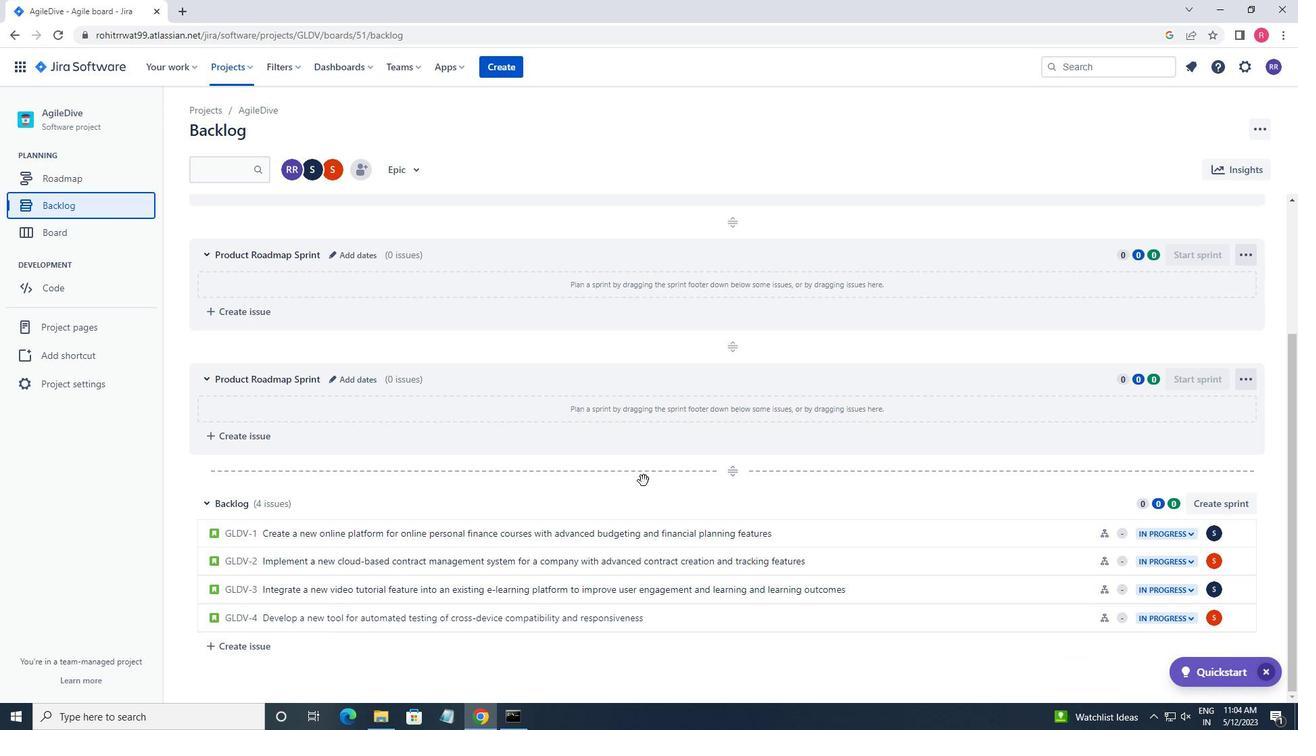 
Action: Mouse scrolled (657, 491) with delta (0, 0)
Screenshot: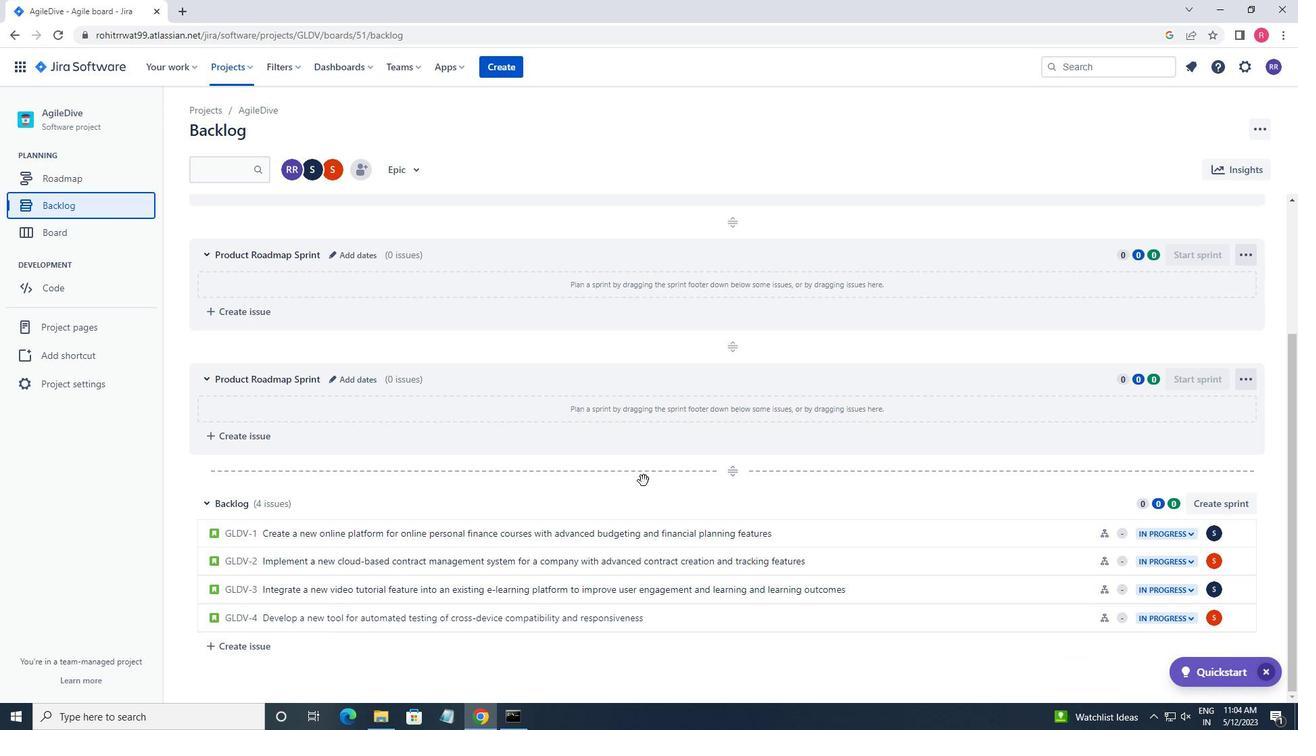 
Action: Mouse moved to (665, 499)
Screenshot: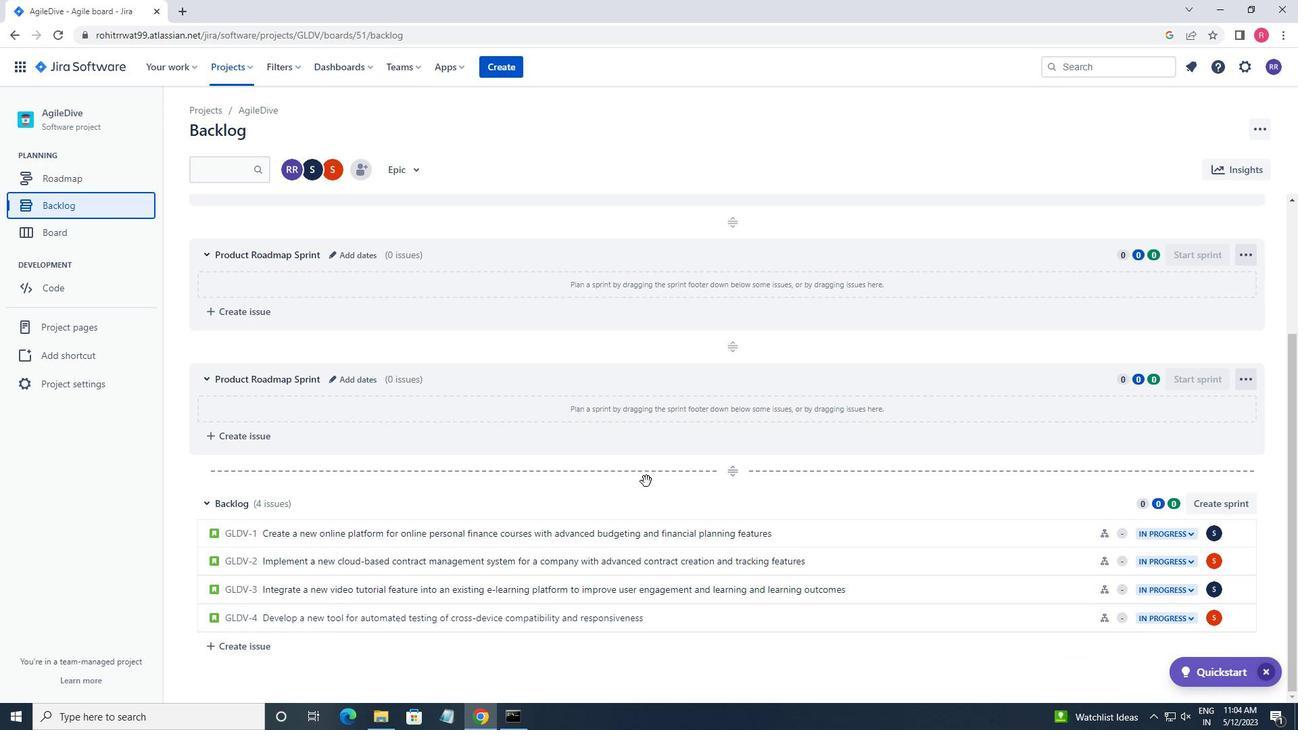 
Action: Mouse scrolled (665, 498) with delta (0, 0)
Screenshot: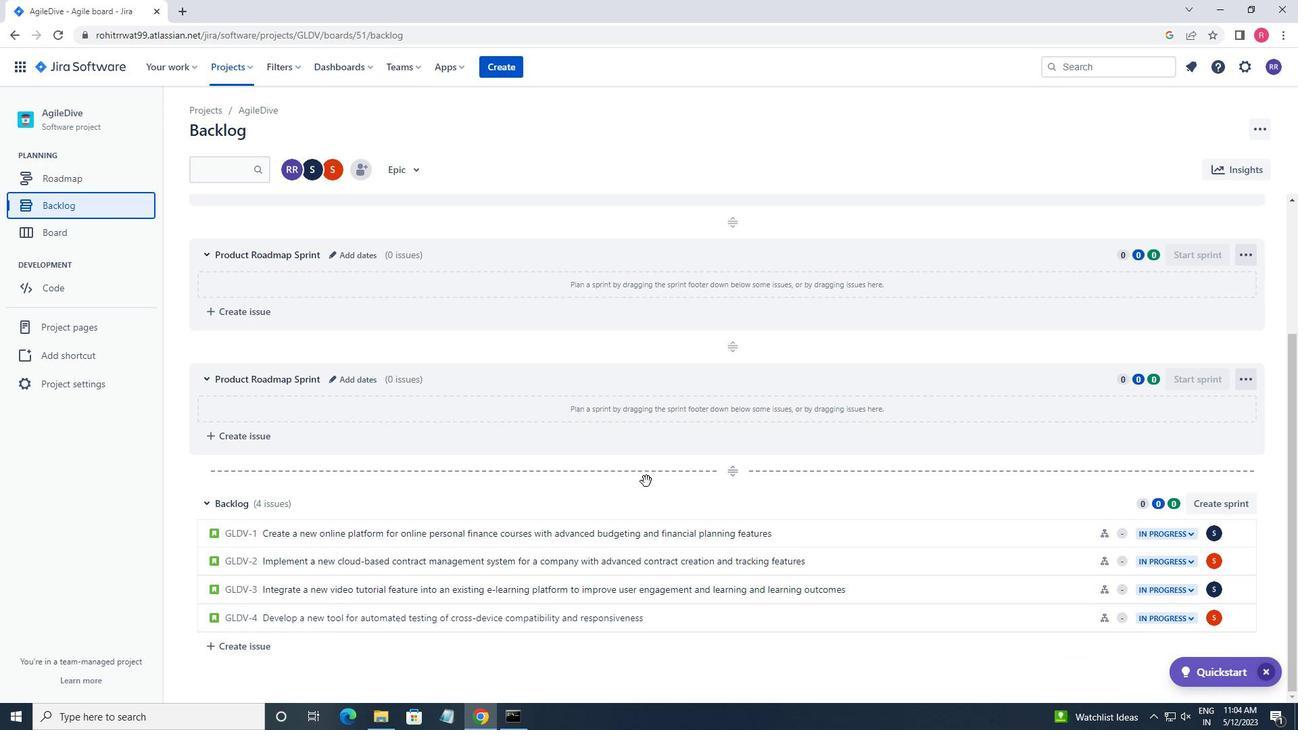 
Action: Mouse moved to (675, 504)
Screenshot: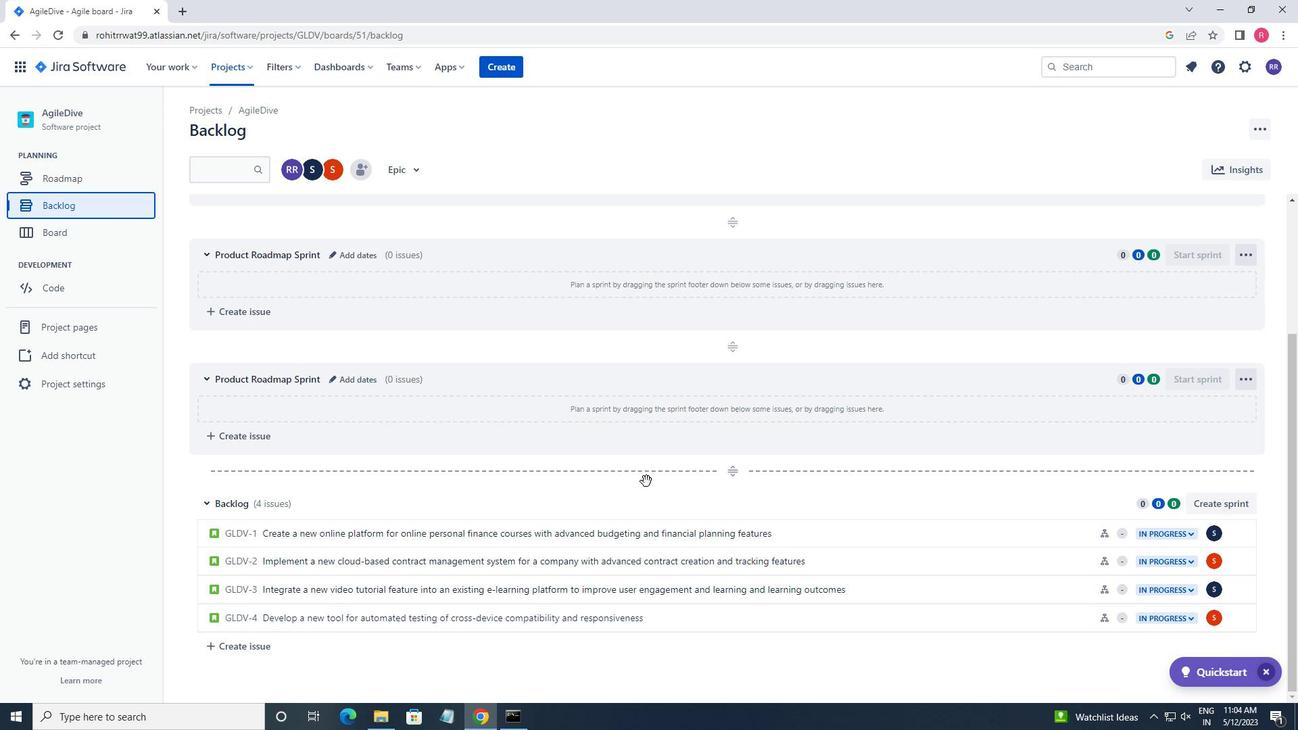 
Action: Mouse scrolled (675, 503) with delta (0, 0)
Screenshot: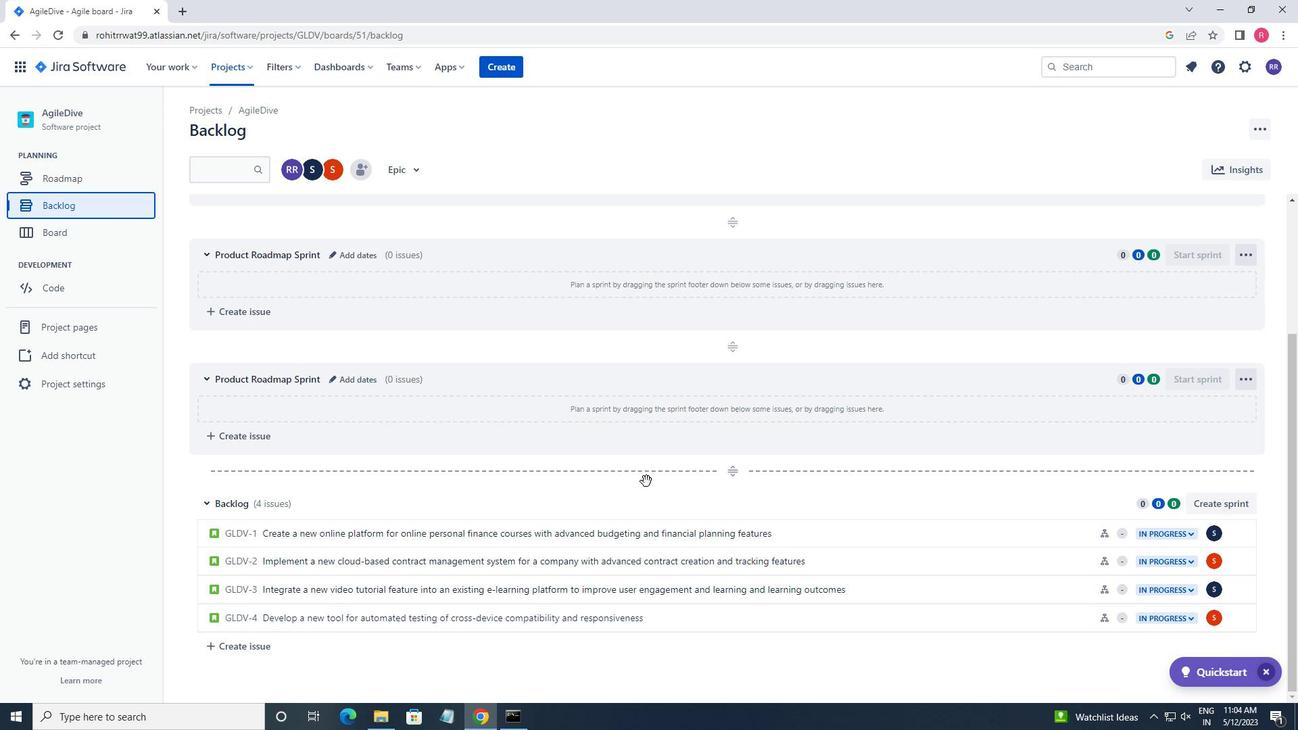 
Action: Mouse moved to (709, 512)
Screenshot: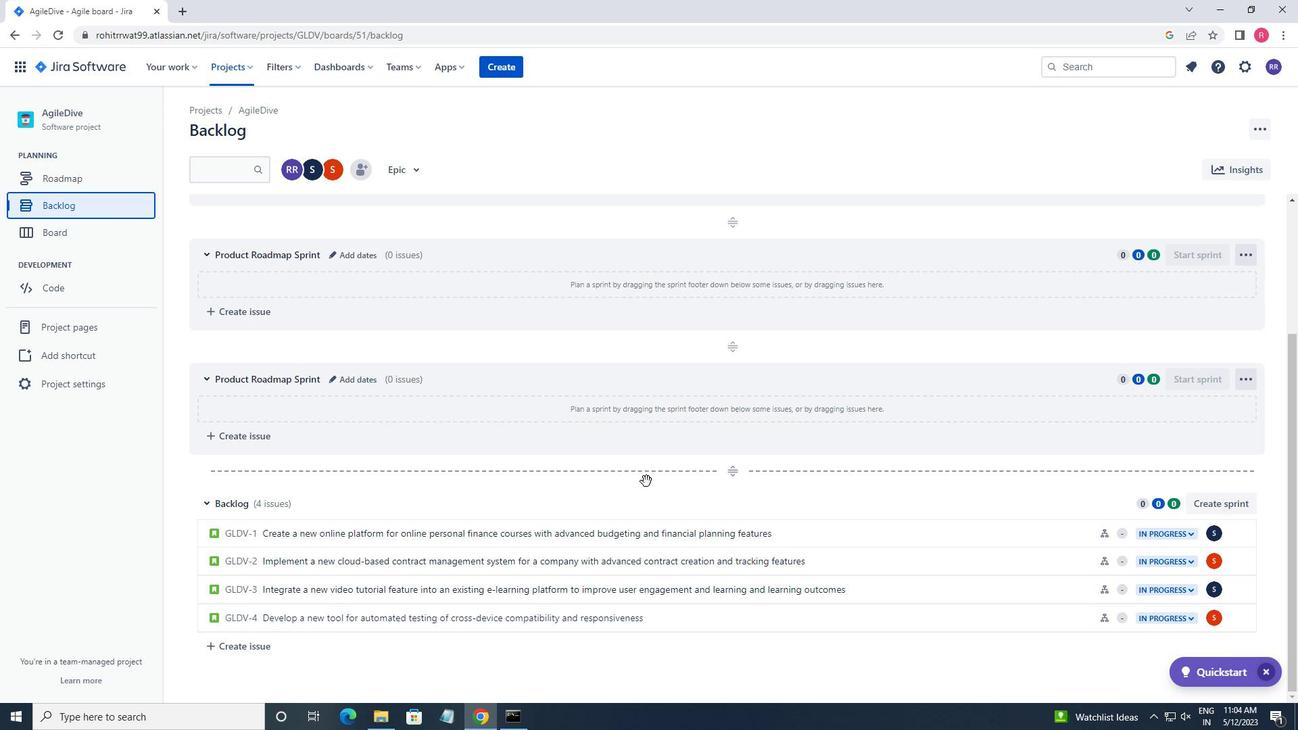 
Action: Mouse scrolled (709, 511) with delta (0, 0)
Screenshot: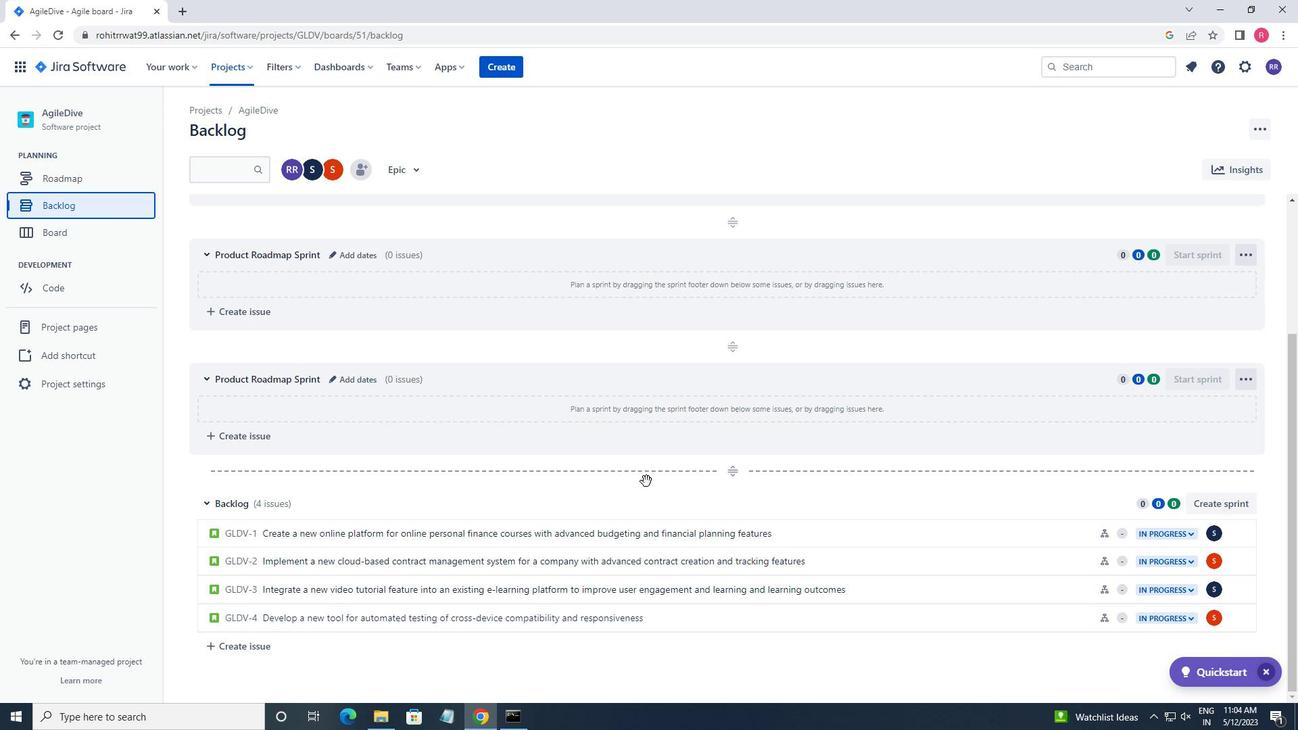 
Action: Mouse moved to (1238, 529)
Screenshot: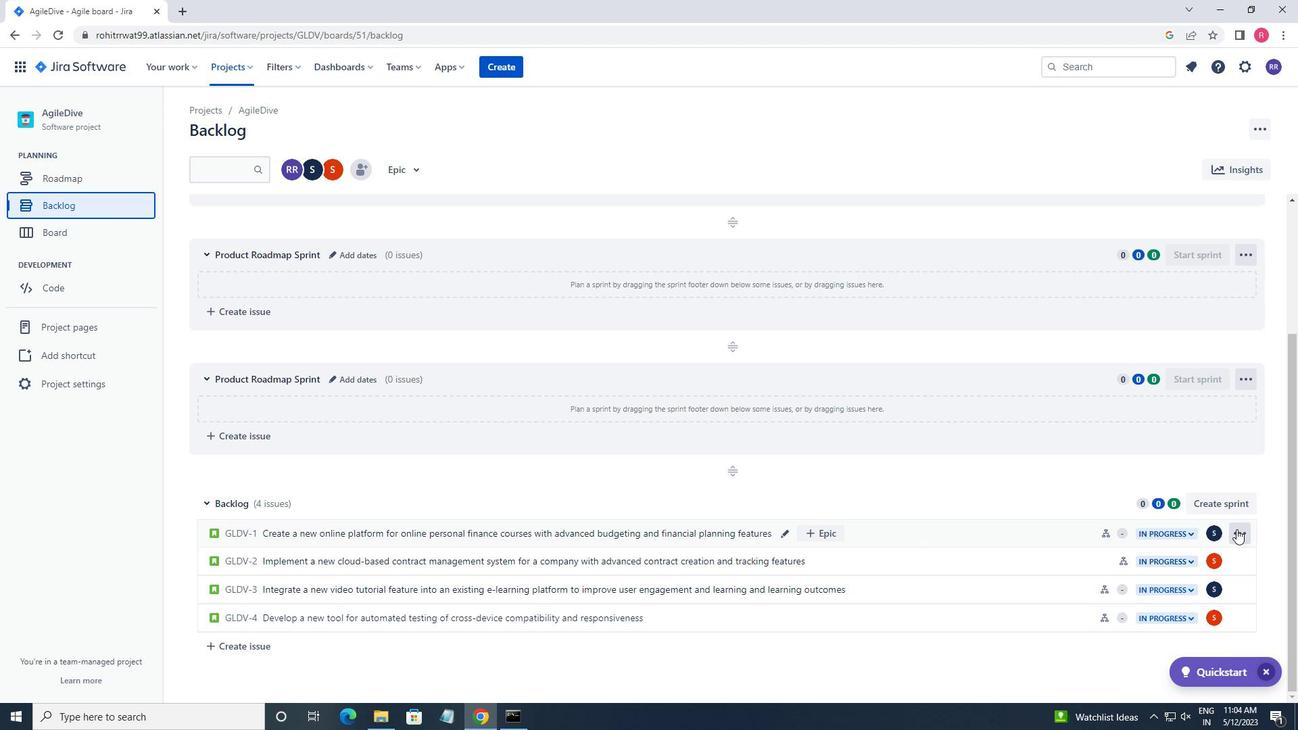 
Action: Mouse pressed left at (1238, 529)
Screenshot: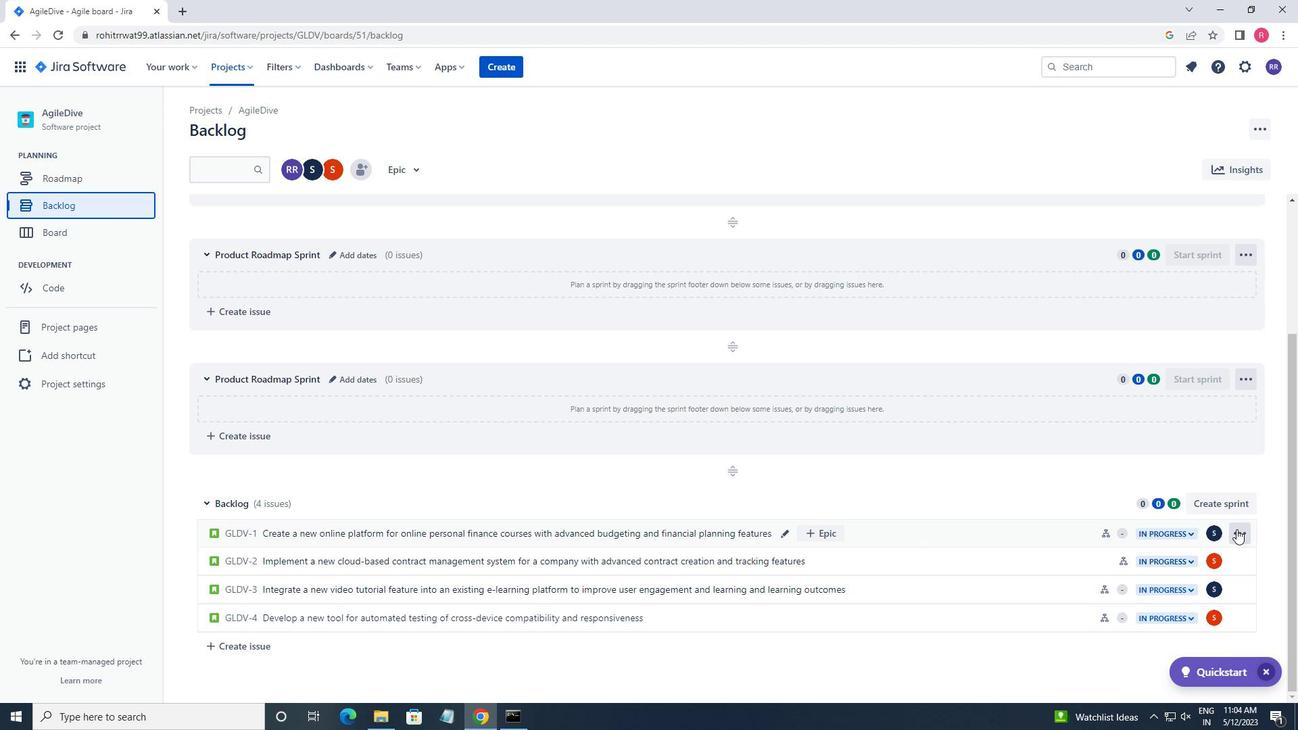 
Action: Mouse moved to (1174, 421)
Screenshot: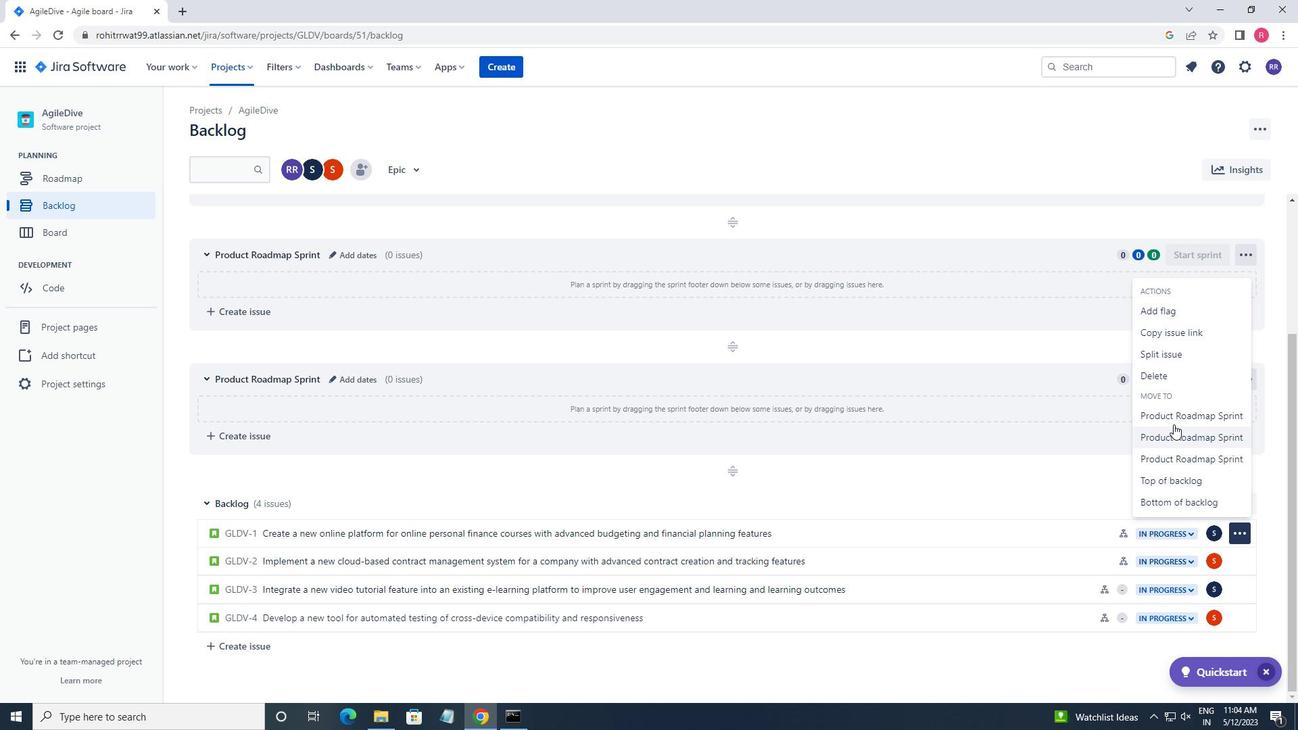 
Action: Mouse pressed left at (1174, 421)
Screenshot: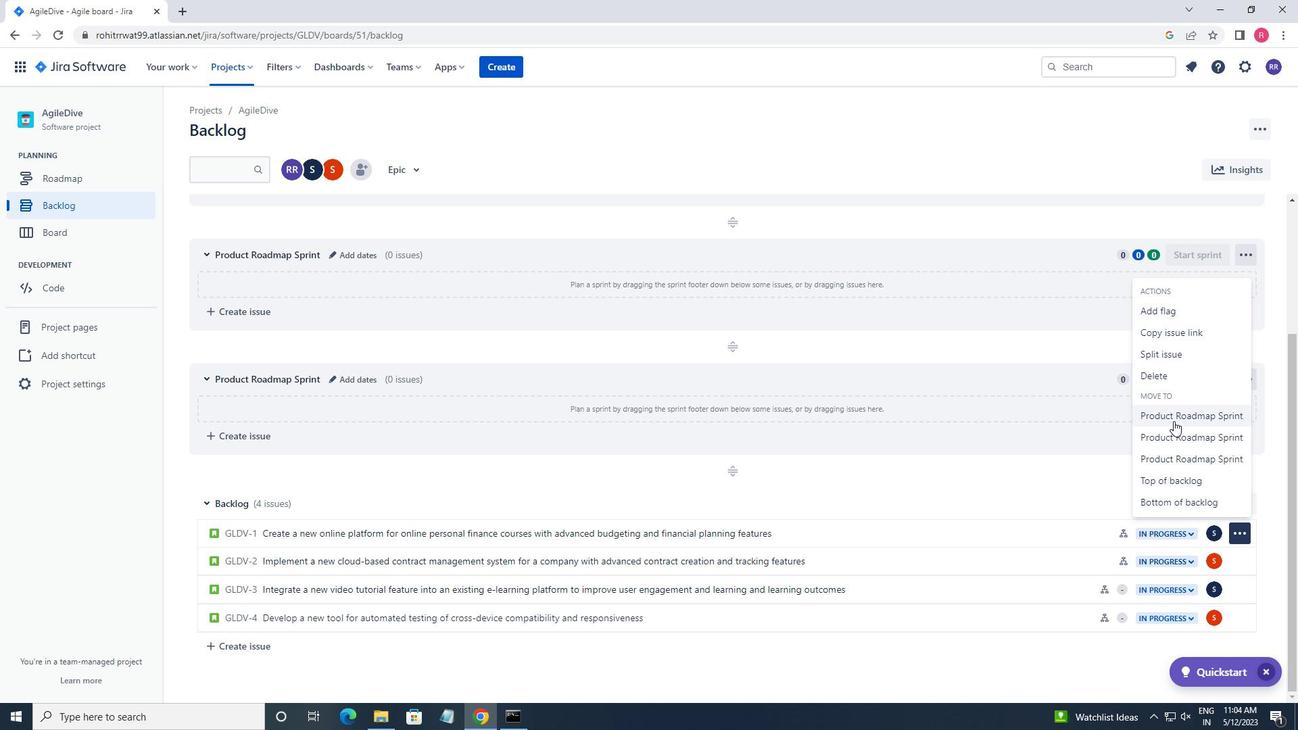 
Action: Mouse moved to (1241, 563)
Screenshot: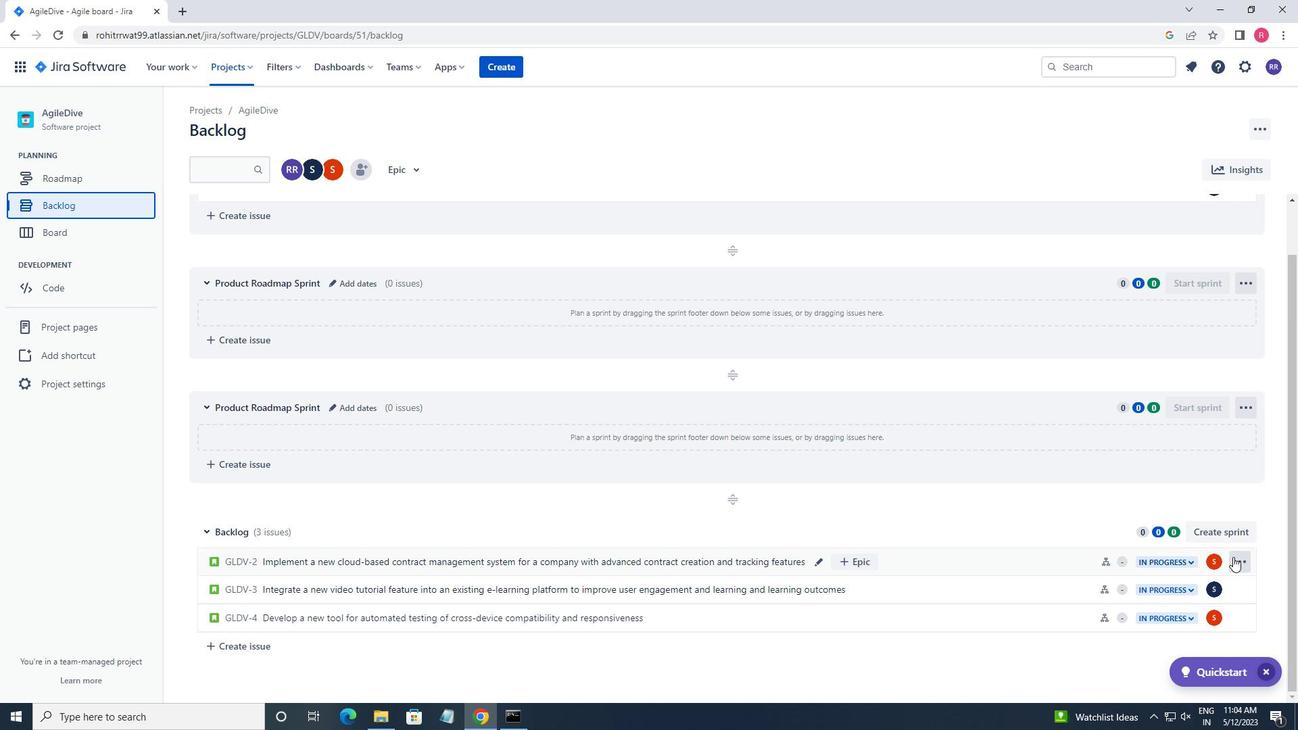 
Action: Mouse pressed left at (1241, 563)
Screenshot: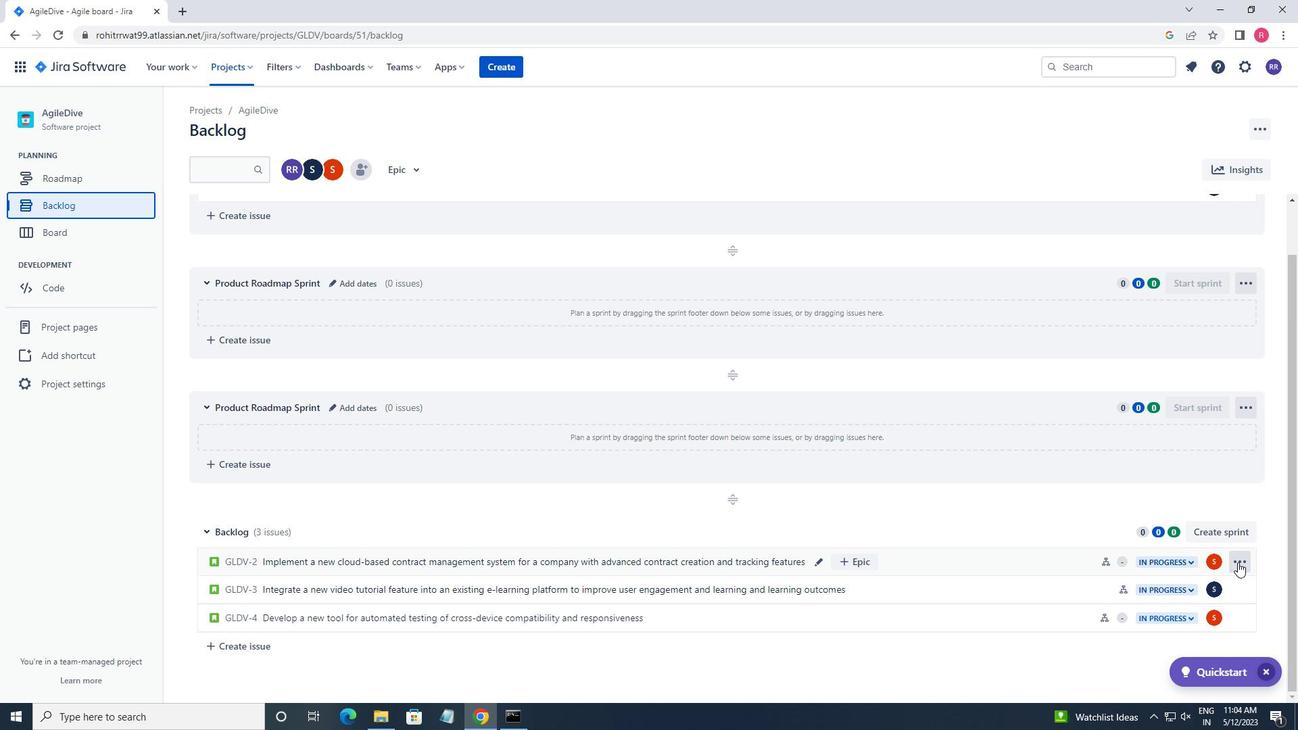 
Action: Mouse moved to (1194, 473)
Screenshot: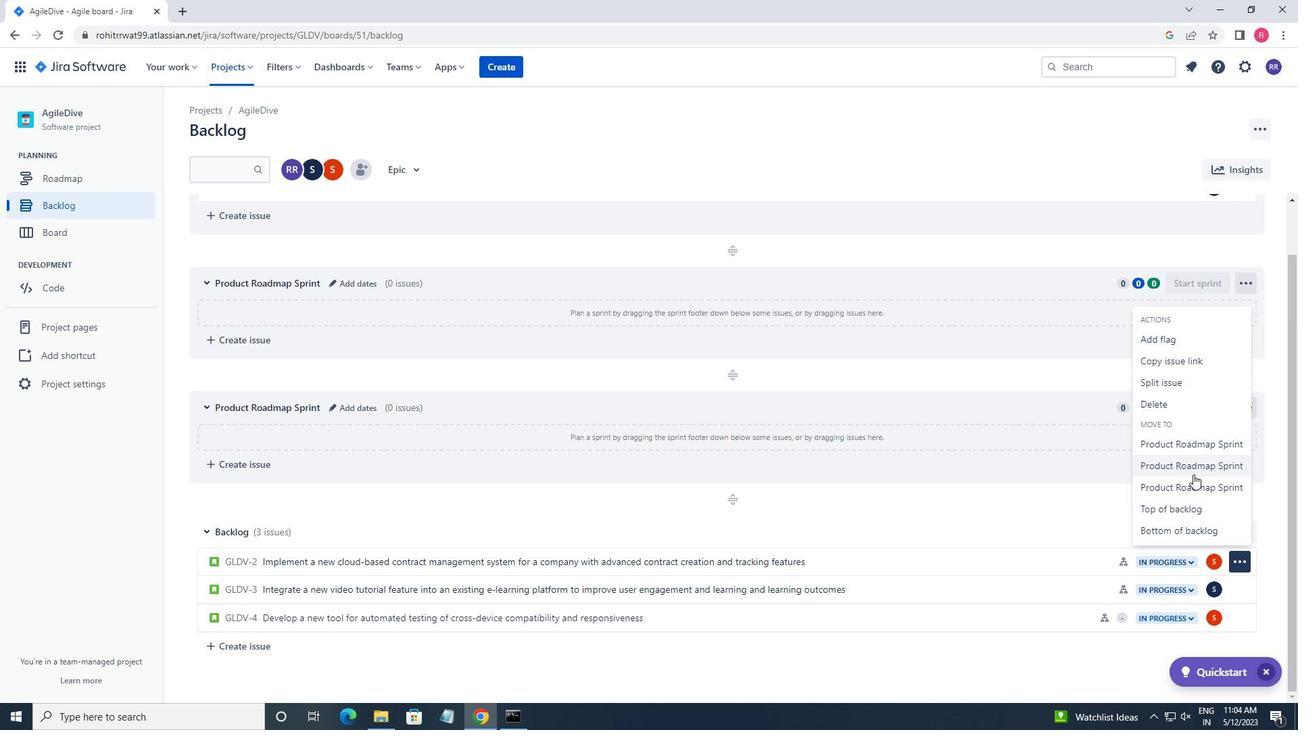 
Action: Mouse pressed left at (1194, 473)
Screenshot: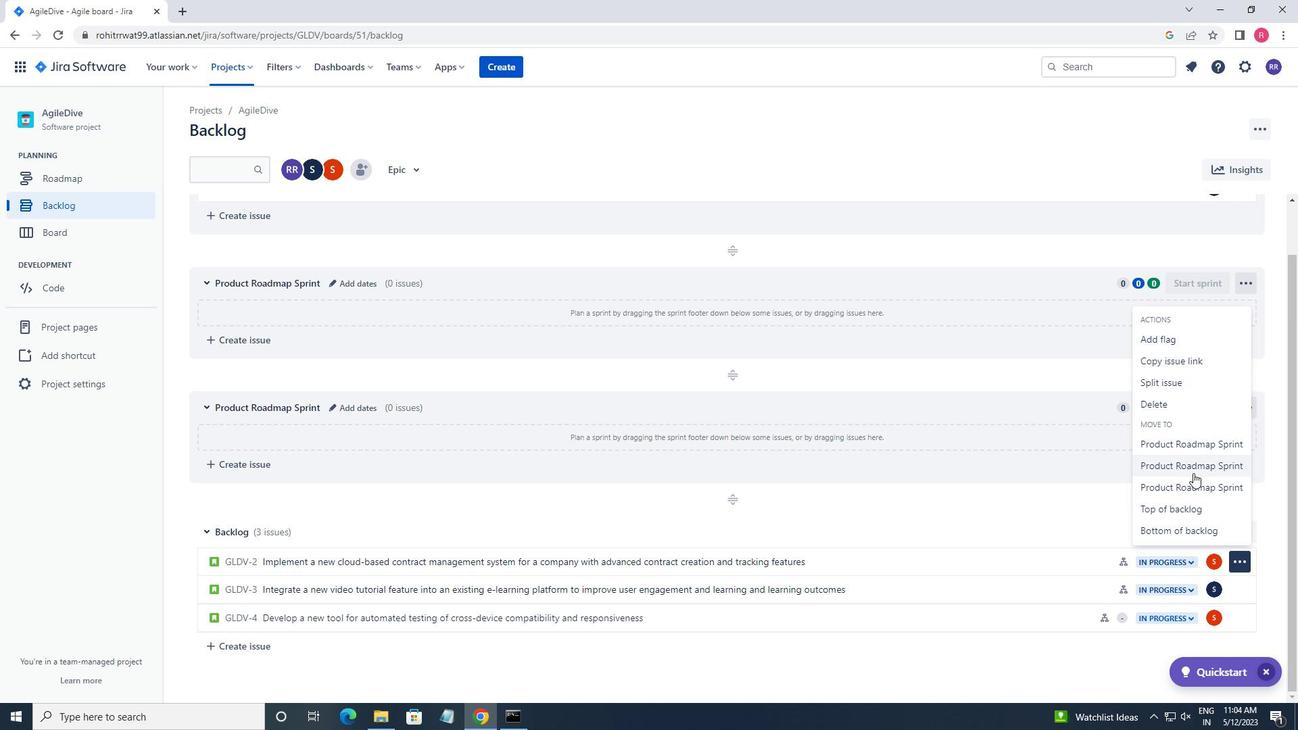 
Action: Mouse moved to (1238, 587)
Screenshot: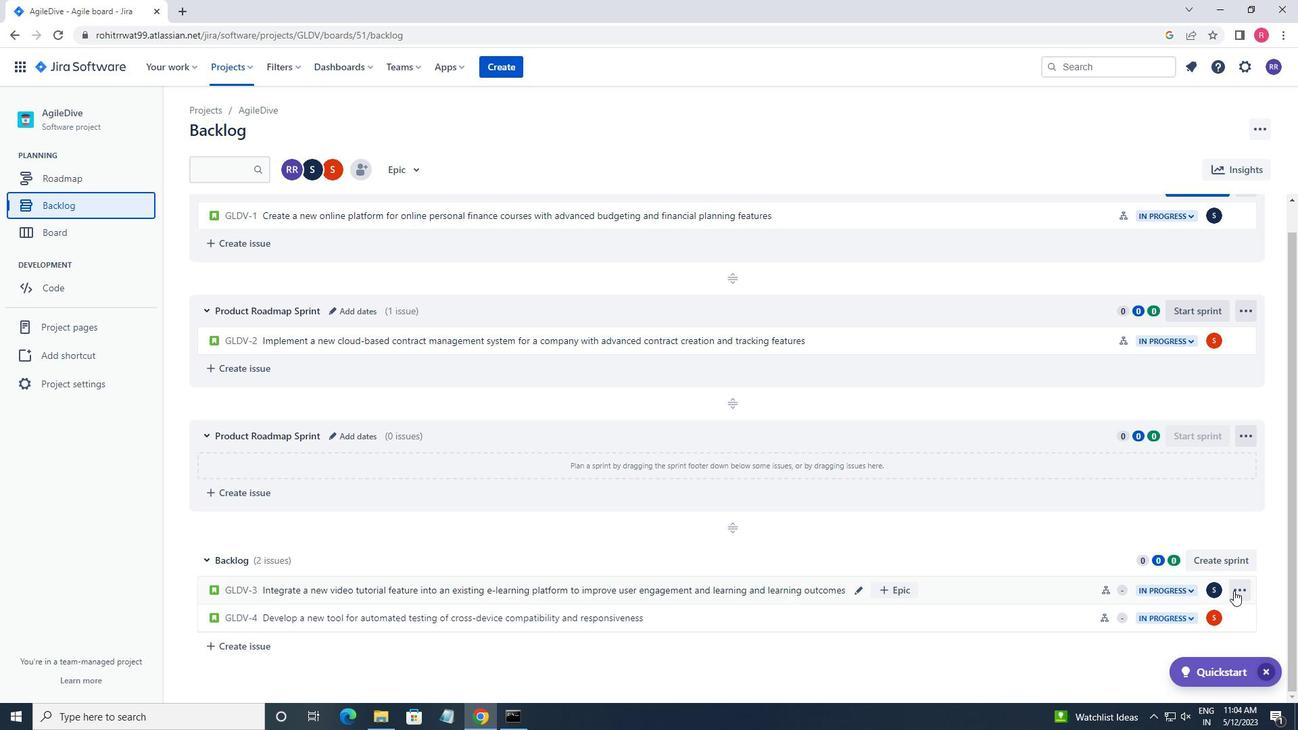 
Action: Mouse pressed left at (1238, 587)
Screenshot: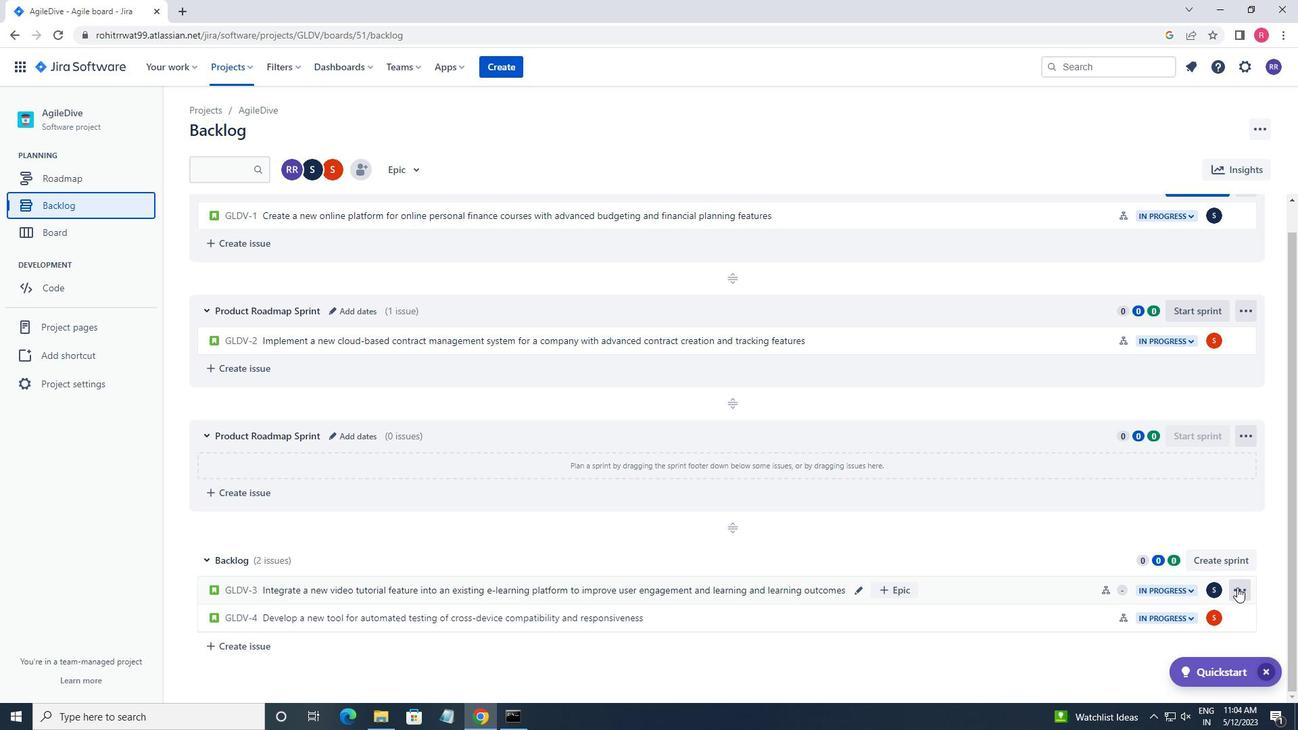 
Action: Mouse moved to (1165, 510)
Screenshot: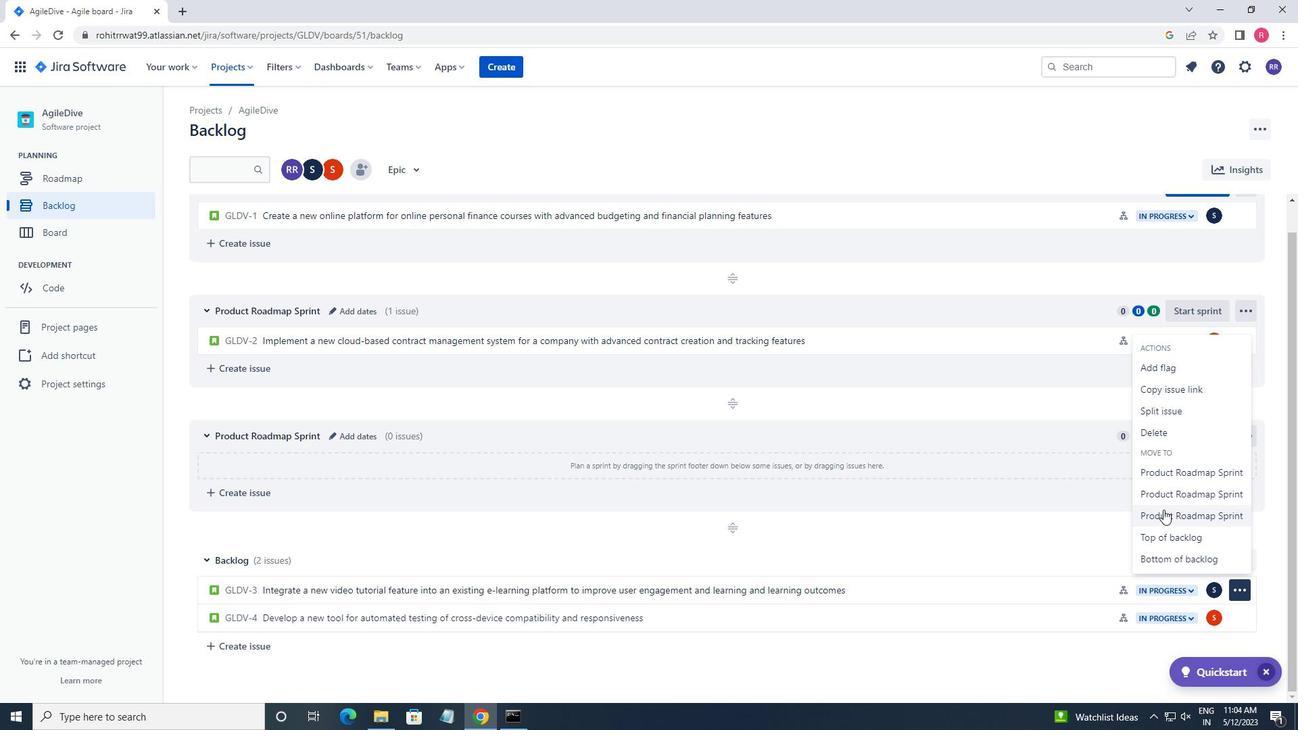 
Action: Mouse pressed left at (1165, 510)
Screenshot: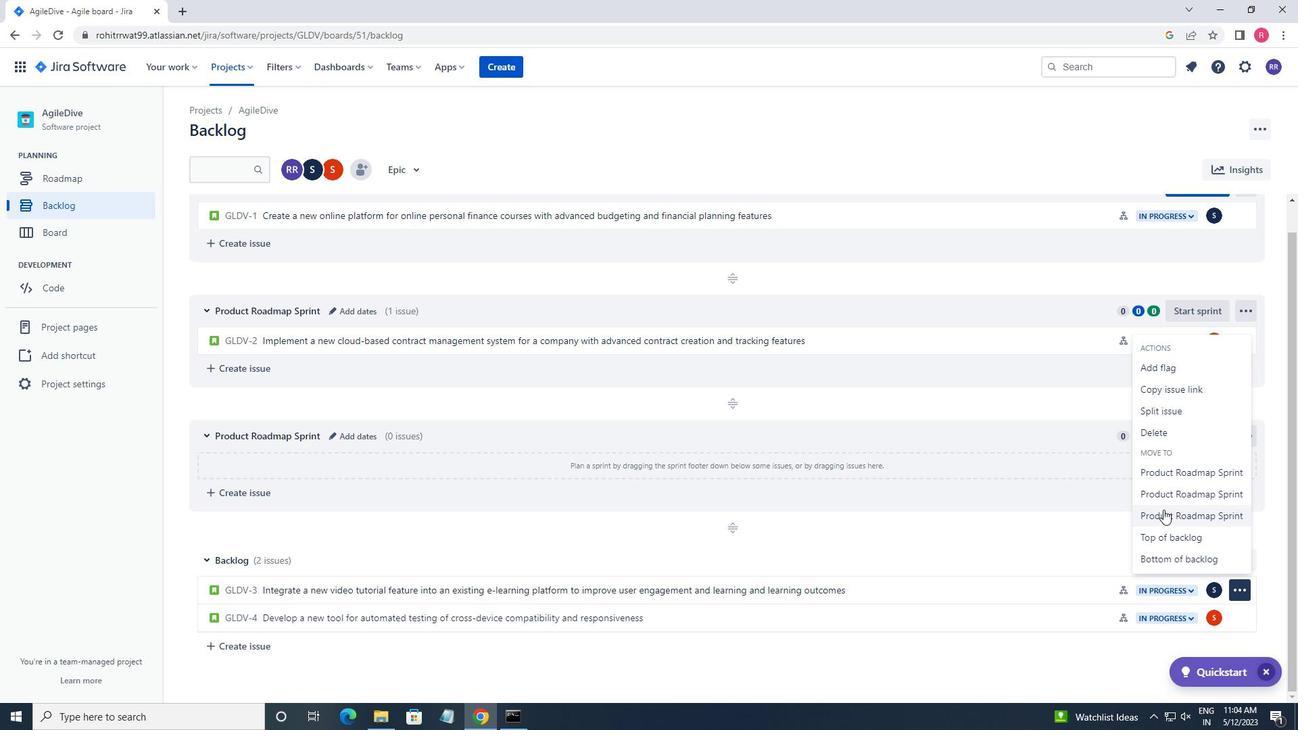
Action: Mouse moved to (1248, 613)
Screenshot: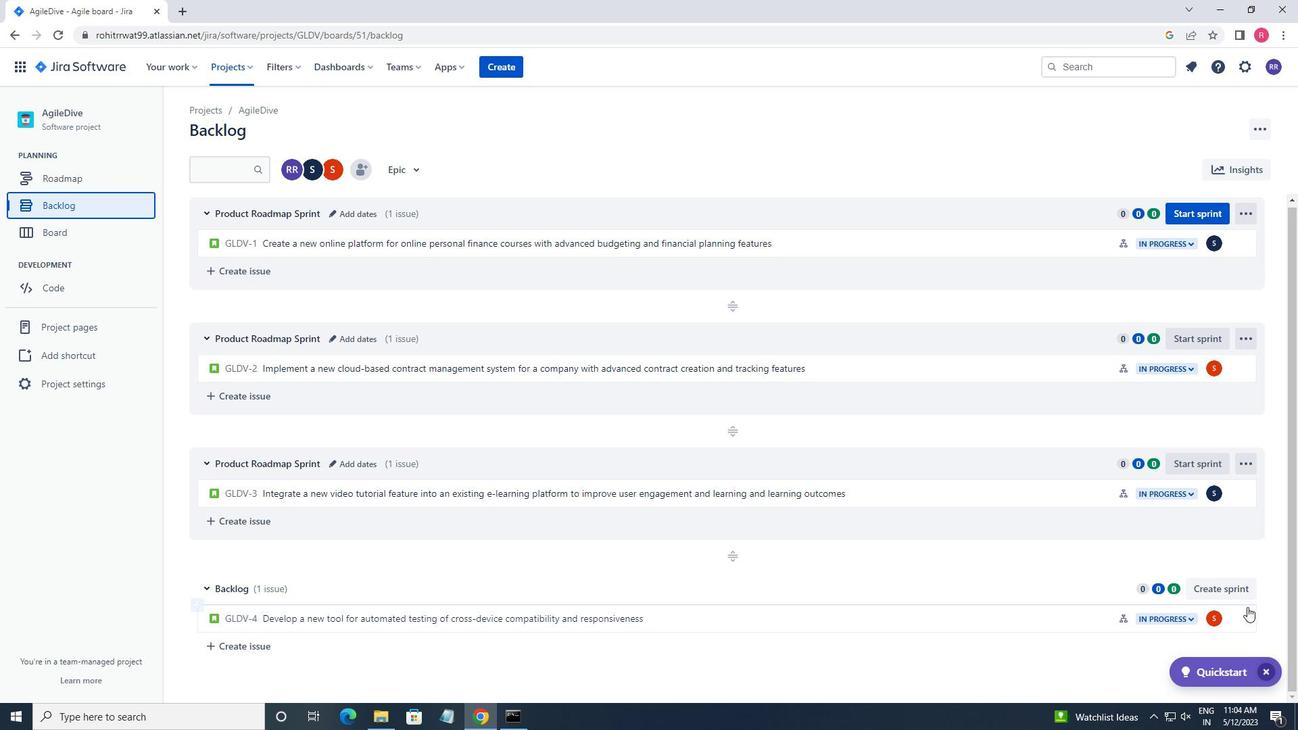 
Action: Mouse pressed left at (1248, 613)
Screenshot: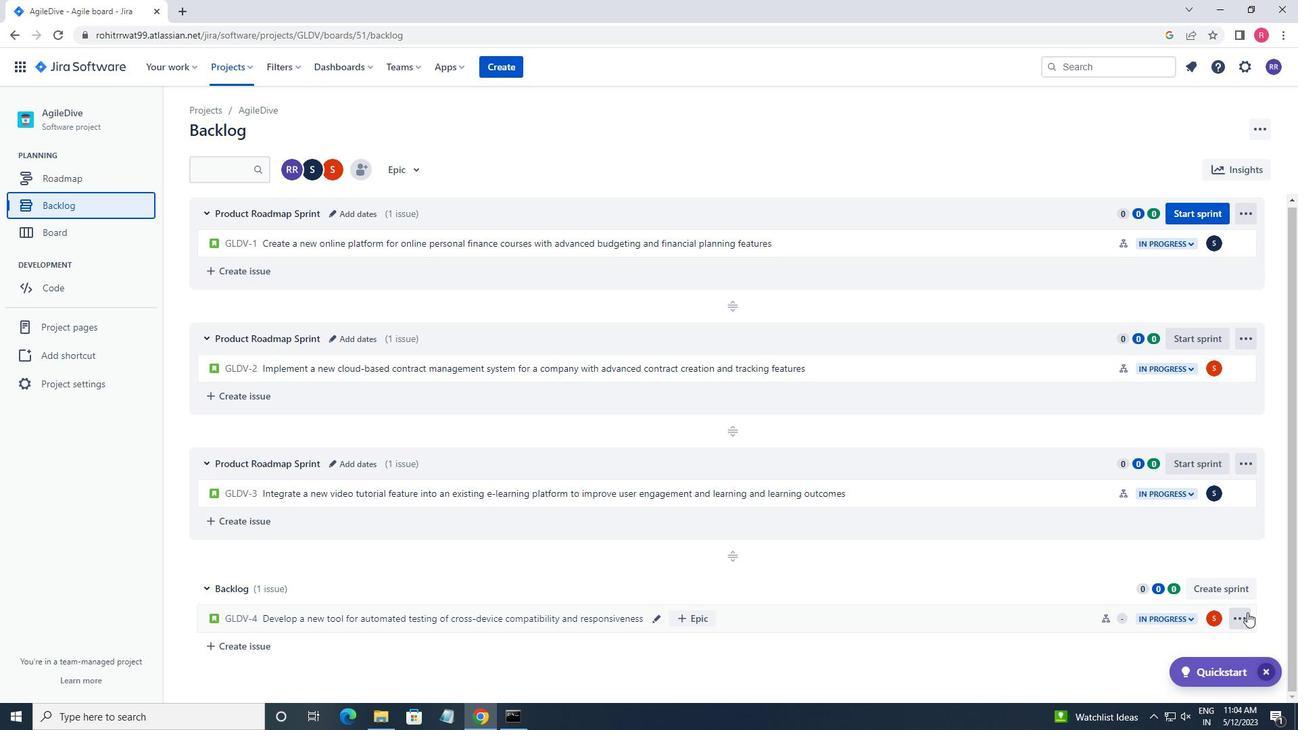 
Action: Mouse moved to (1190, 551)
Screenshot: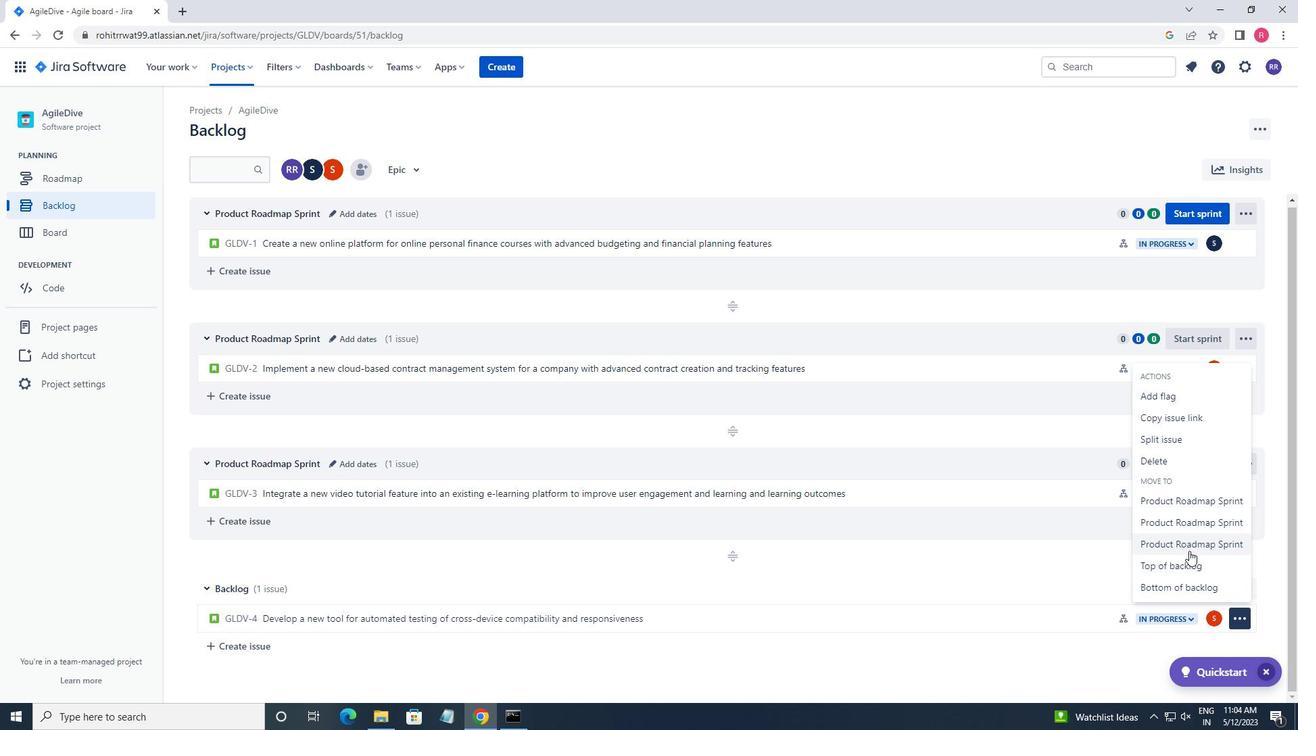 
Action: Mouse pressed left at (1190, 551)
Screenshot: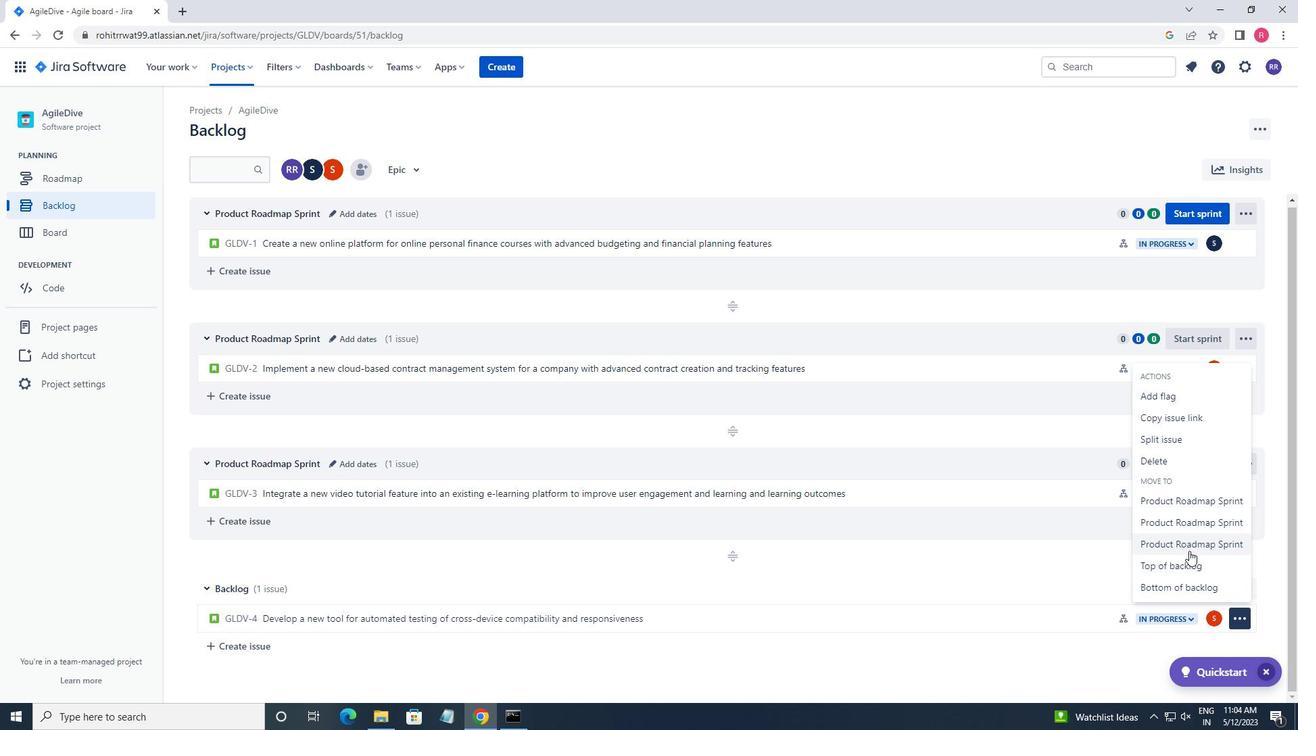 
Action: Mouse moved to (1190, 550)
Screenshot: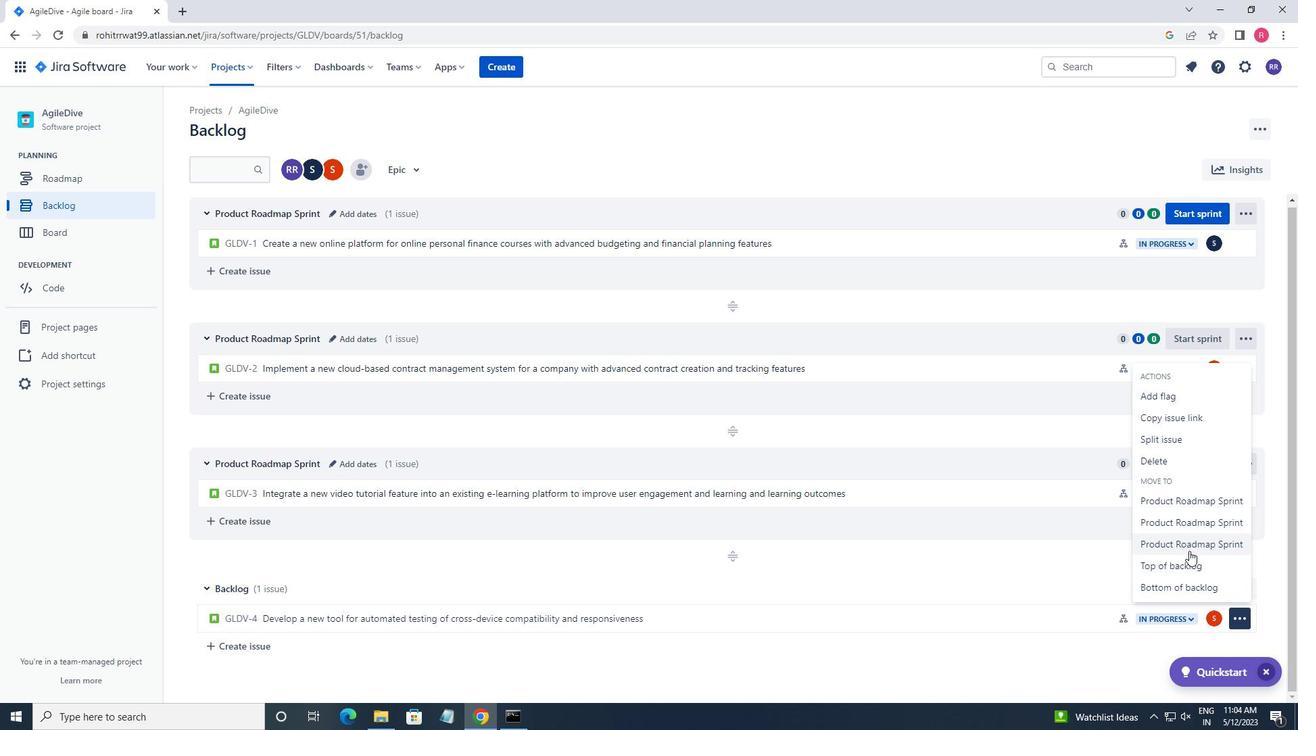 
